 Task: Look for space in Arcot, India from 5th June, 2023 to 16th June, 2023 for 2 adults in price range Rs.14000 to Rs.18000. Place can be entire place with 1  bedroom having 1 bed and 1 bathroom. Property type can be house, flat, guest house, hotel. Booking option can be shelf check-in. Required host language is English.
Action: Mouse moved to (429, 93)
Screenshot: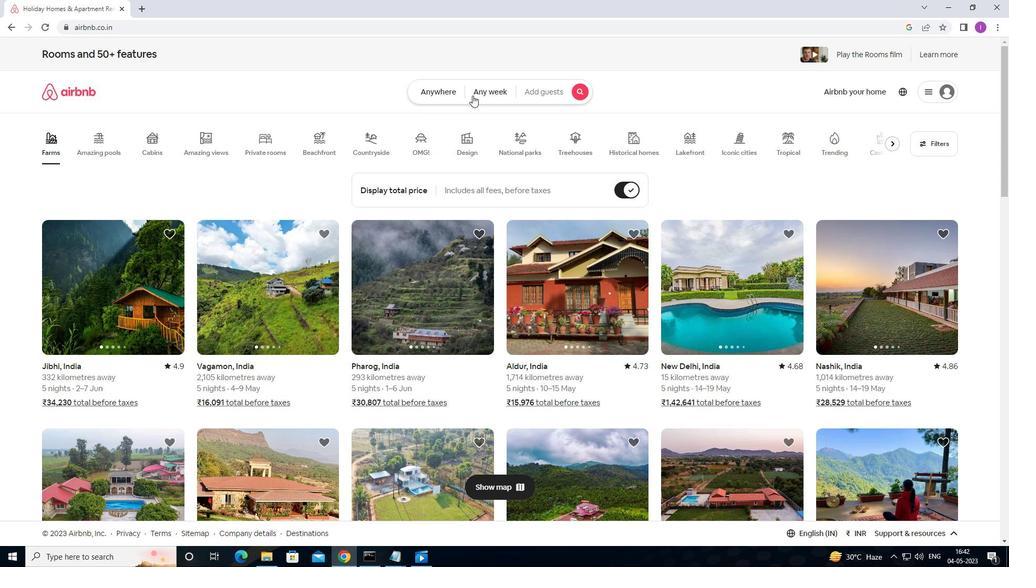 
Action: Mouse pressed left at (429, 93)
Screenshot: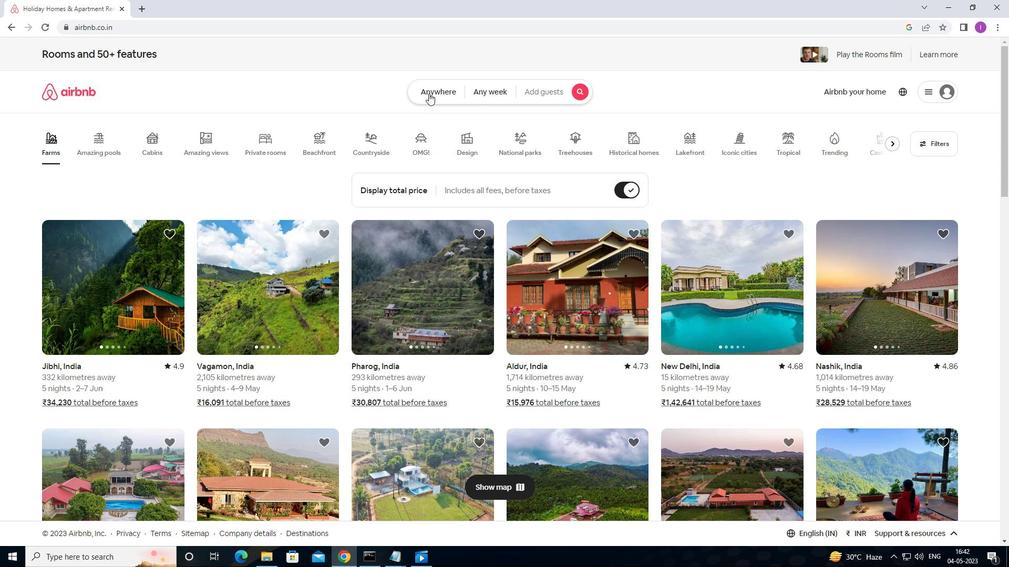 
Action: Mouse moved to (313, 137)
Screenshot: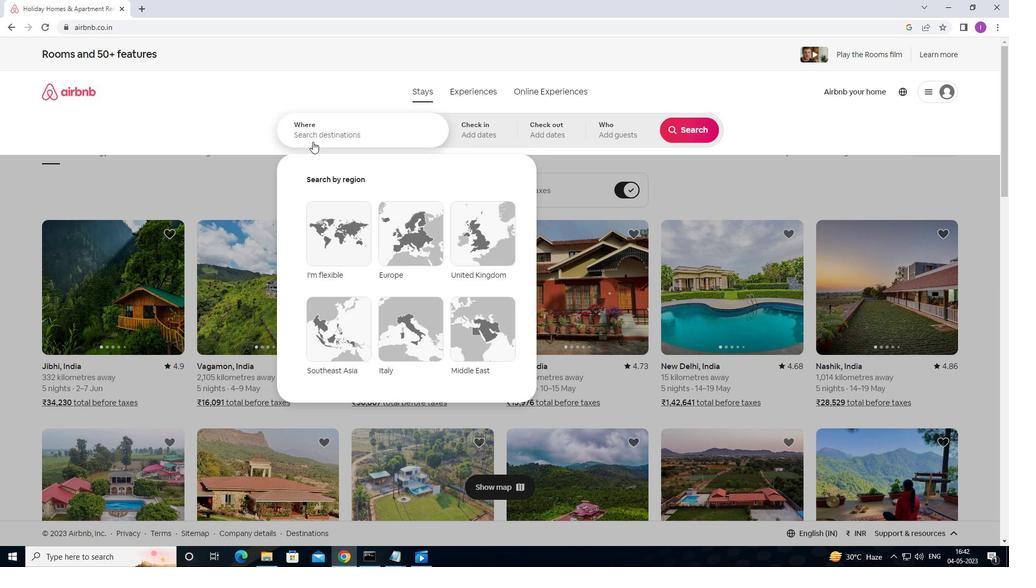
Action: Mouse pressed left at (313, 137)
Screenshot: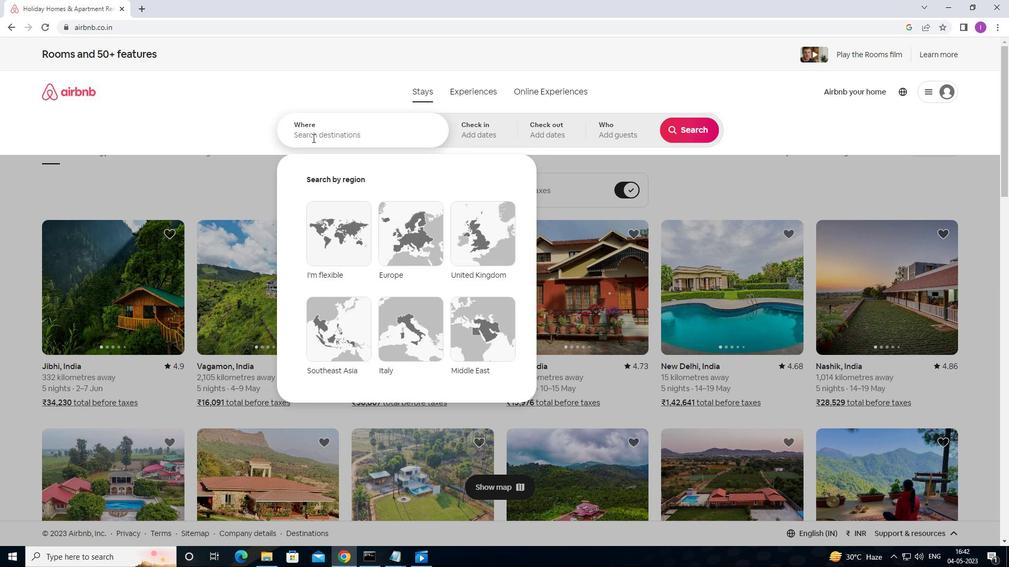 
Action: Mouse moved to (373, 118)
Screenshot: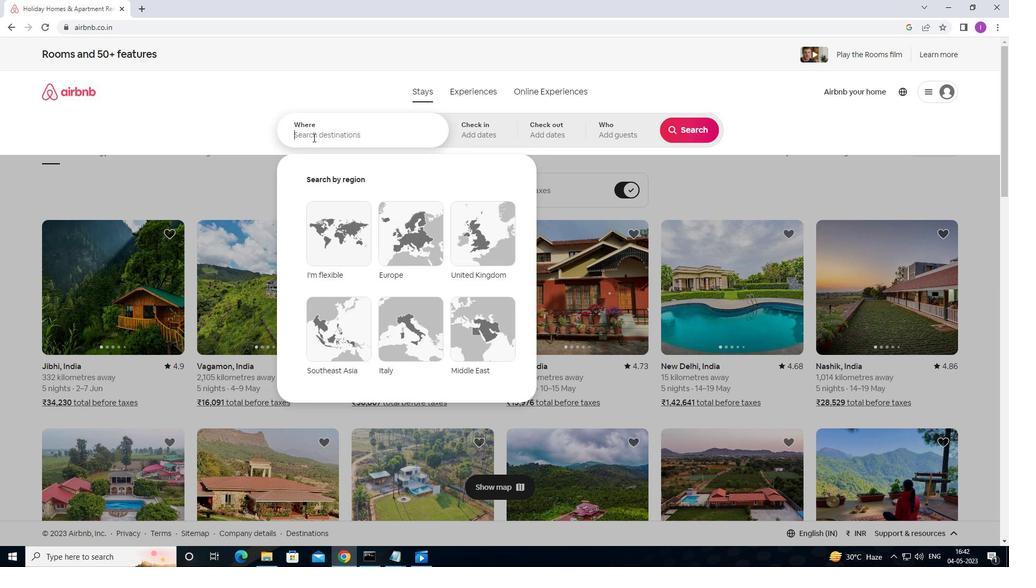
Action: Key pressed <Key.shift>ARRR<Key.backspace><Key.backspace>COT,<Key.shift><Key.shift>INDIA
Screenshot: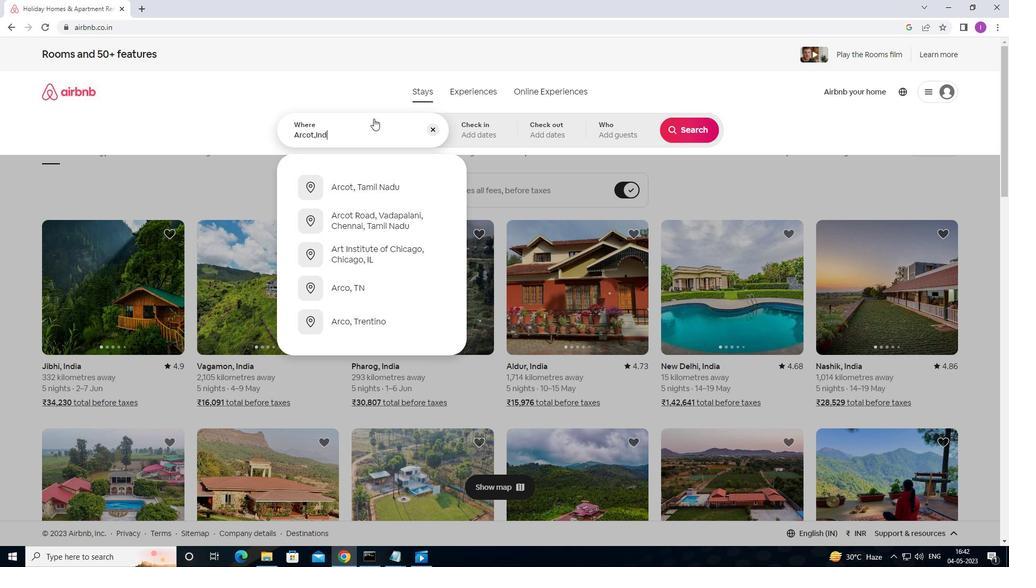 
Action: Mouse moved to (486, 135)
Screenshot: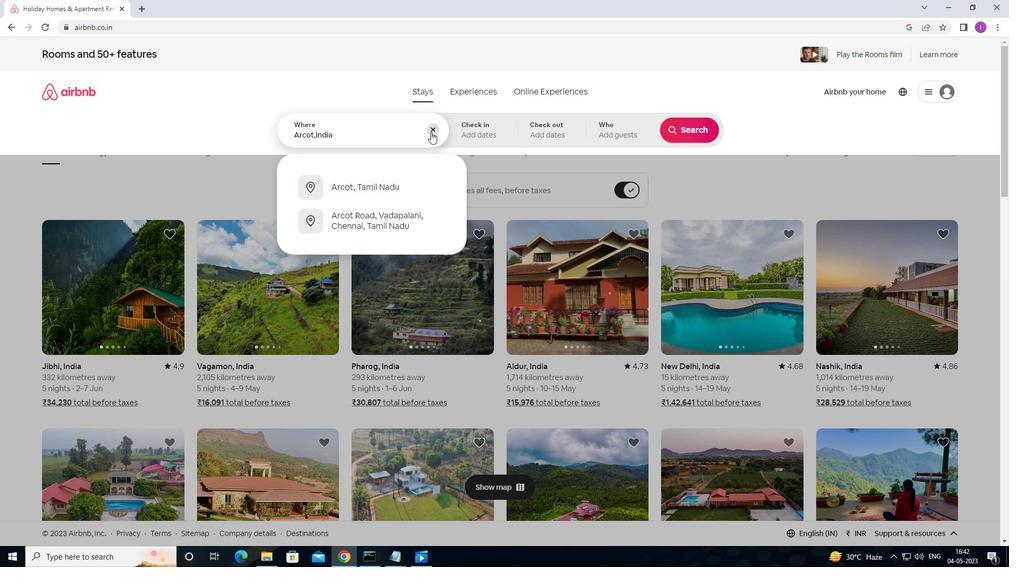 
Action: Mouse pressed left at (486, 135)
Screenshot: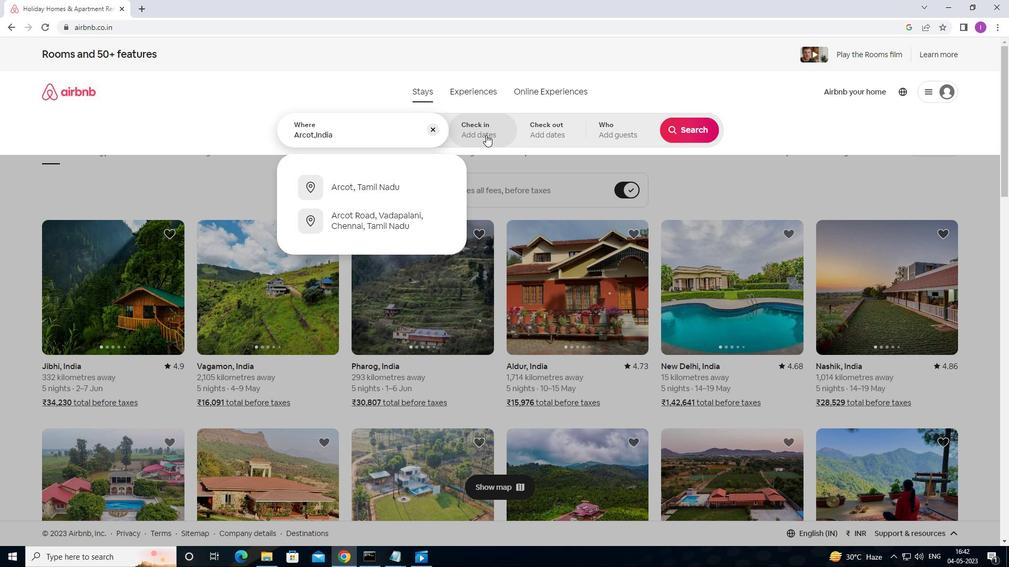 
Action: Mouse moved to (550, 286)
Screenshot: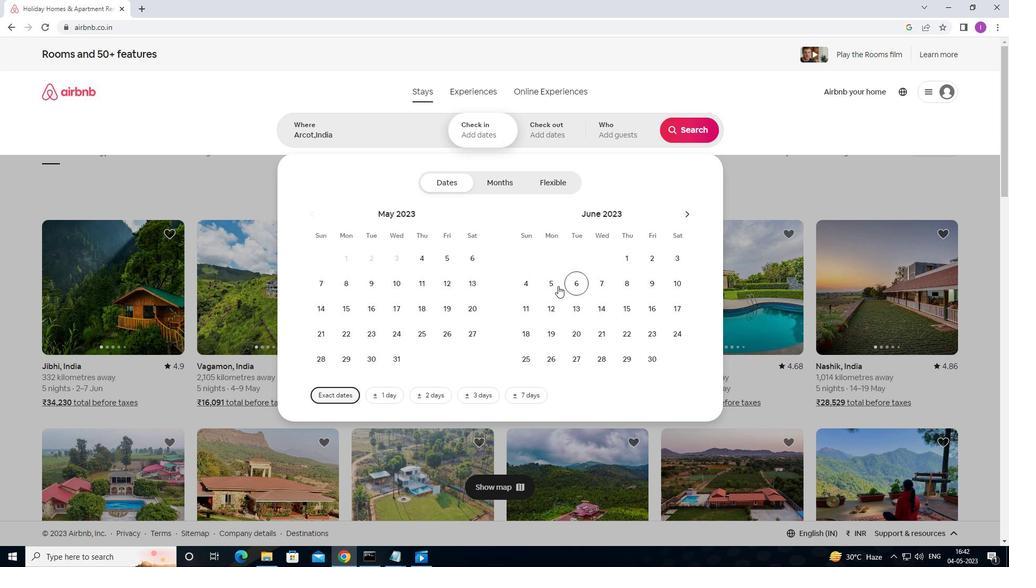 
Action: Mouse pressed left at (550, 286)
Screenshot: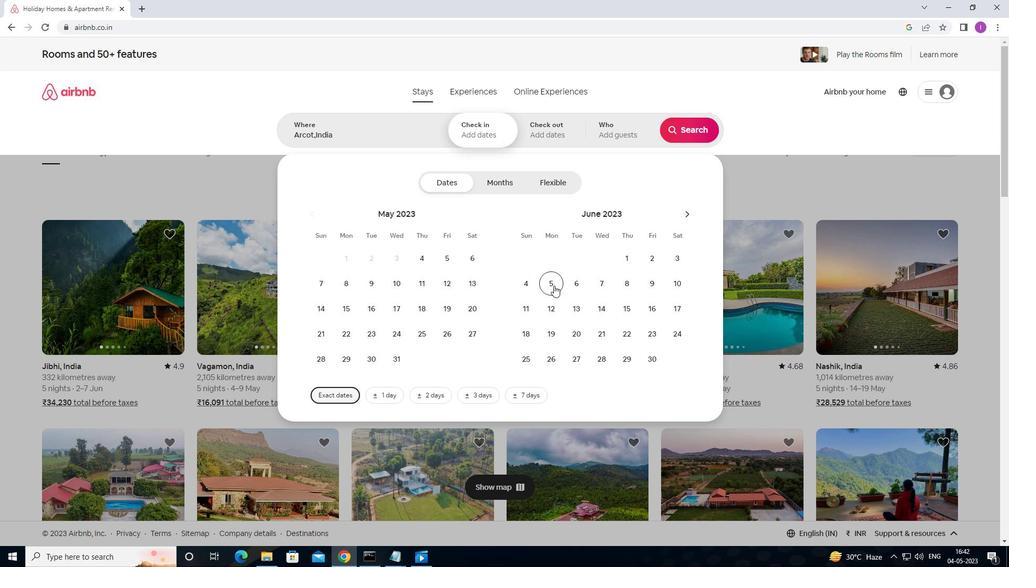 
Action: Mouse moved to (660, 309)
Screenshot: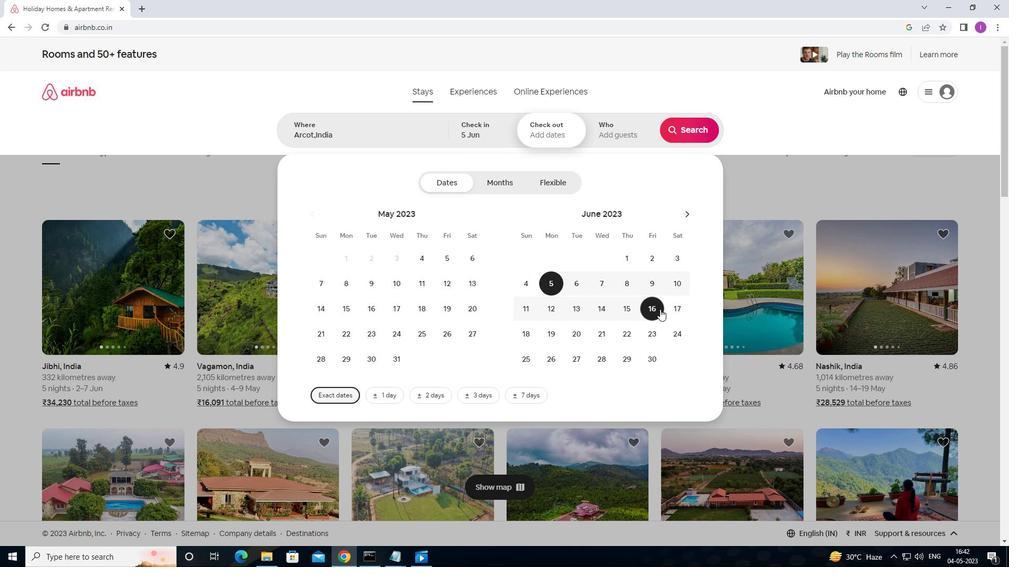 
Action: Mouse pressed left at (660, 309)
Screenshot: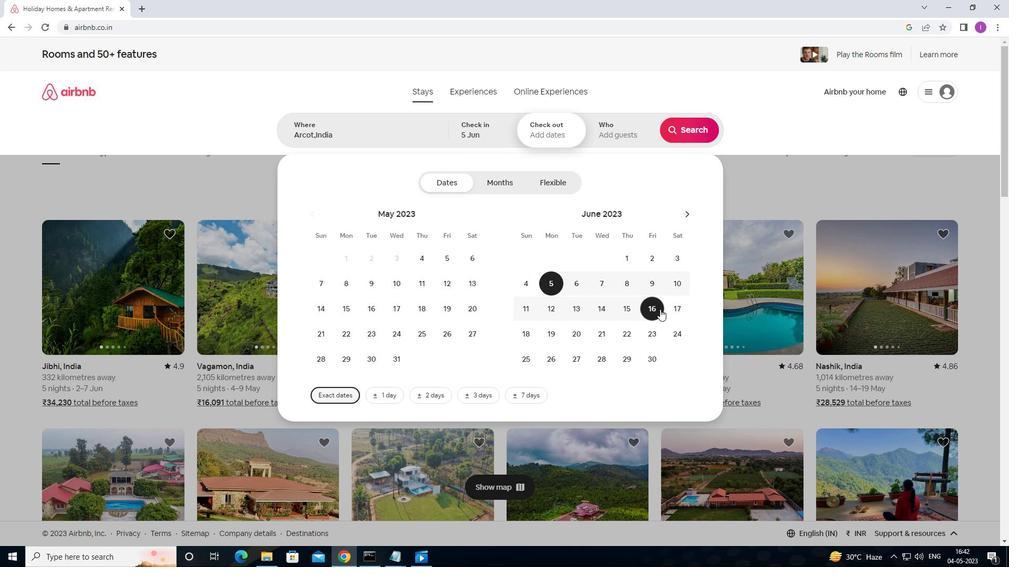 
Action: Mouse moved to (627, 132)
Screenshot: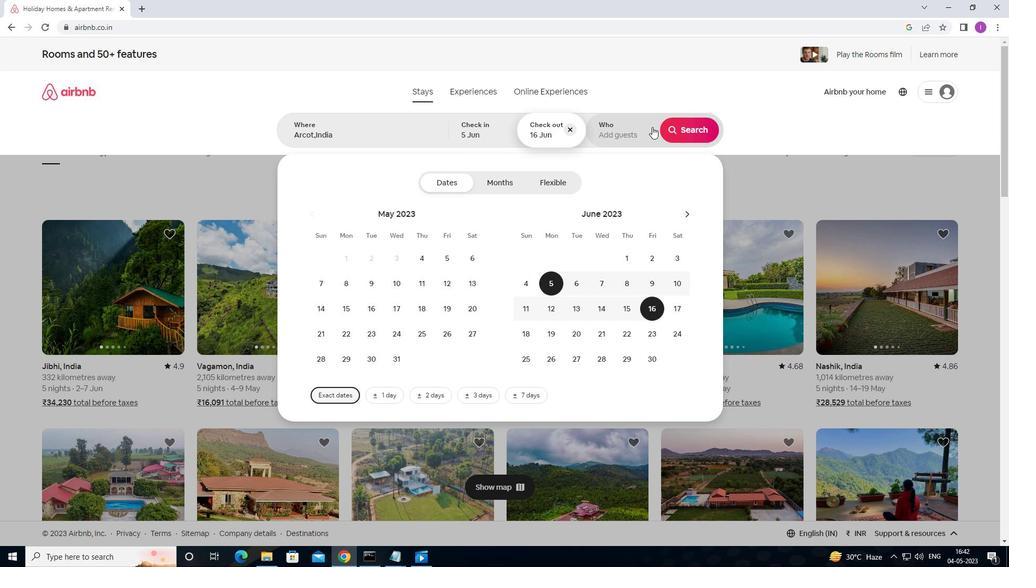 
Action: Mouse pressed left at (627, 132)
Screenshot: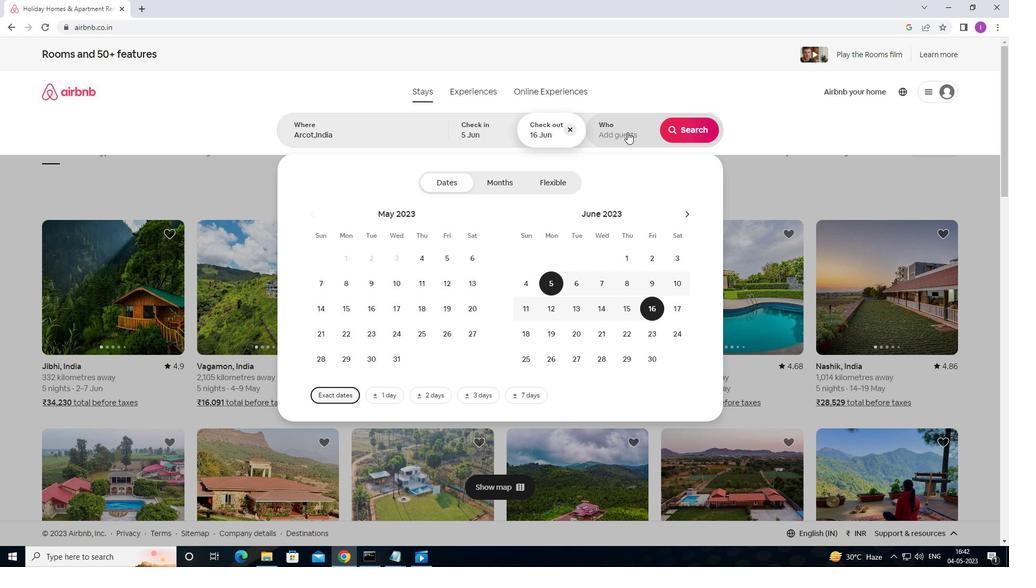 
Action: Mouse moved to (685, 182)
Screenshot: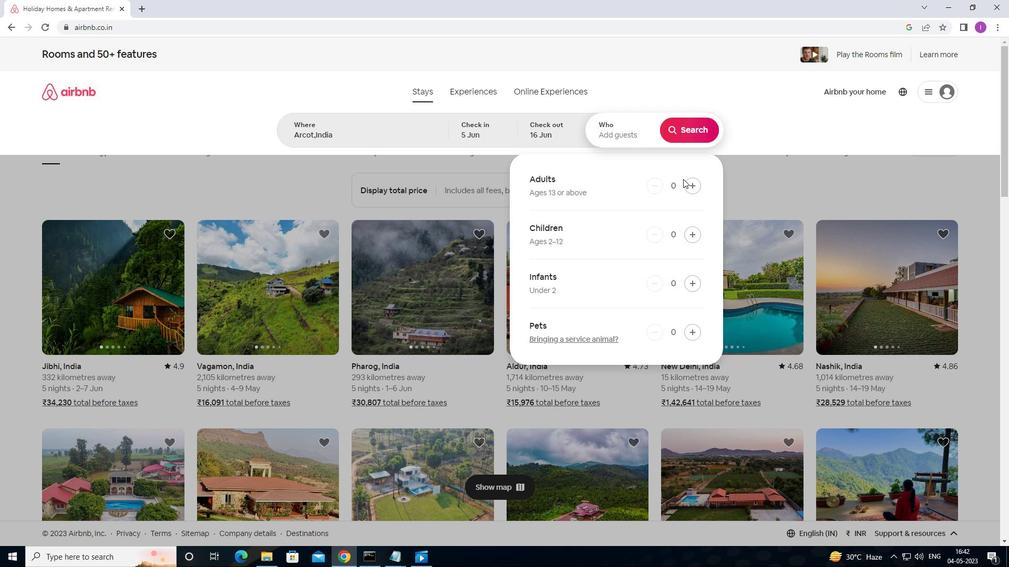 
Action: Mouse pressed left at (685, 182)
Screenshot: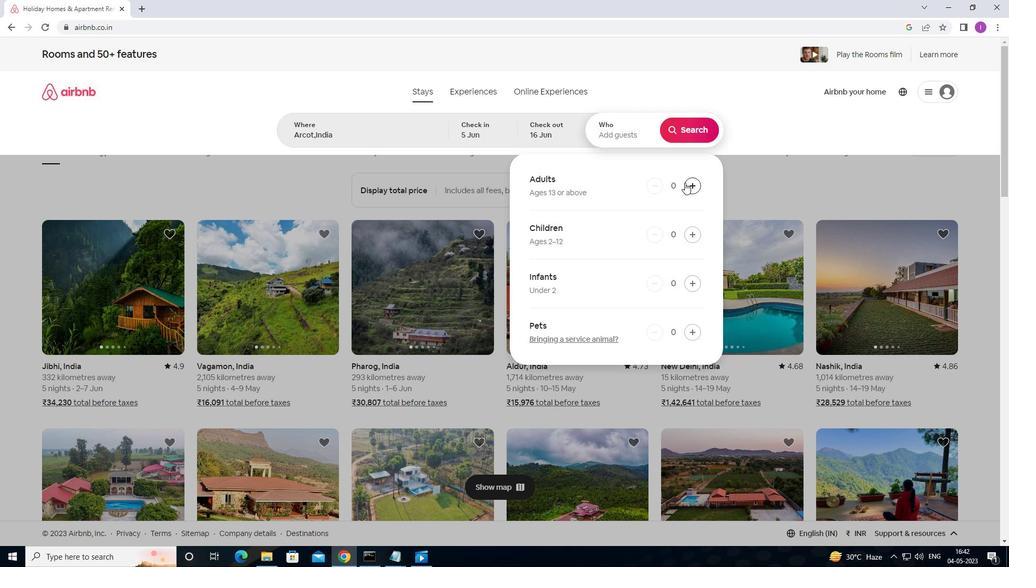 
Action: Mouse pressed left at (685, 182)
Screenshot: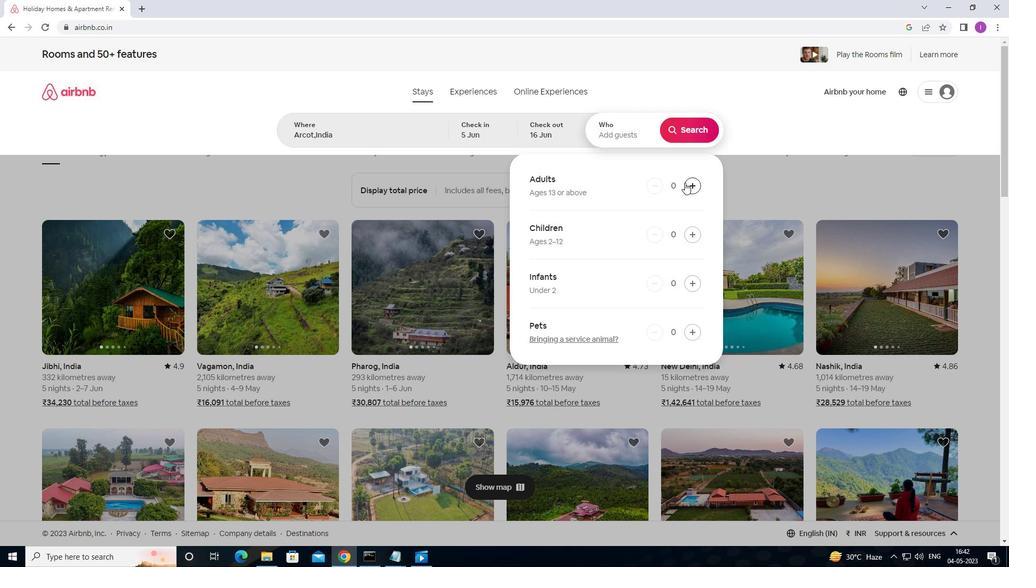 
Action: Mouse moved to (707, 127)
Screenshot: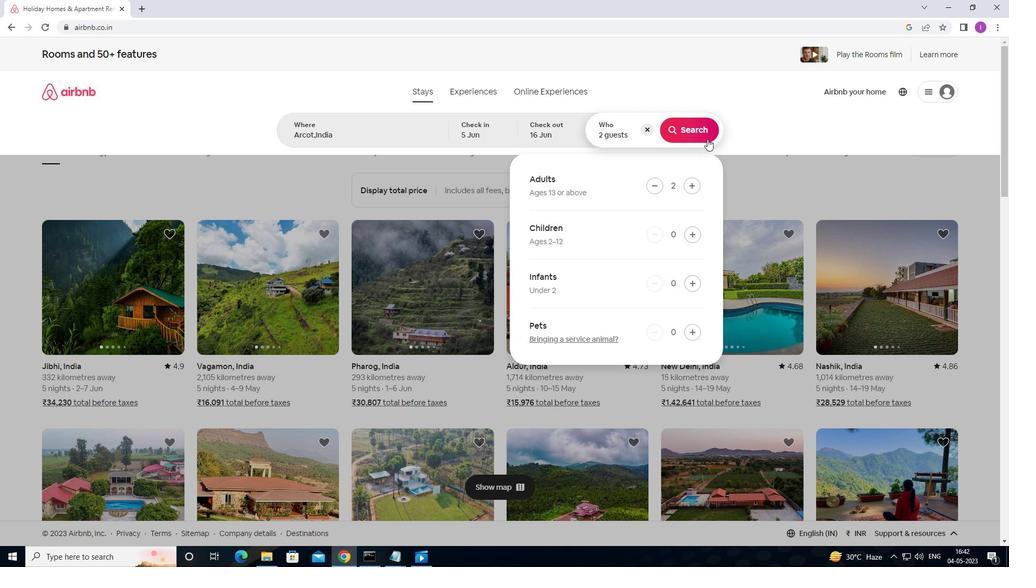 
Action: Mouse pressed left at (707, 127)
Screenshot: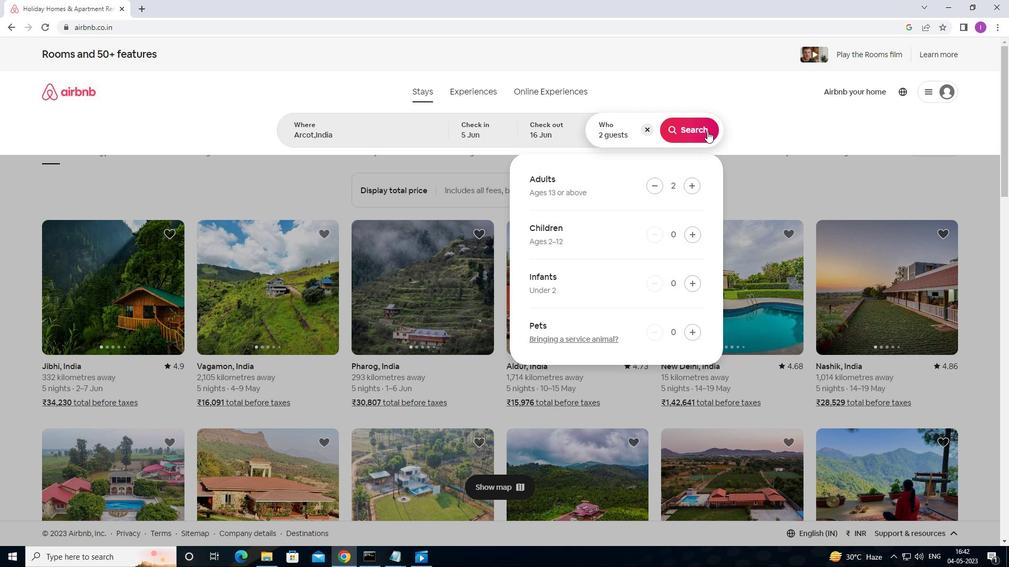 
Action: Mouse moved to (966, 102)
Screenshot: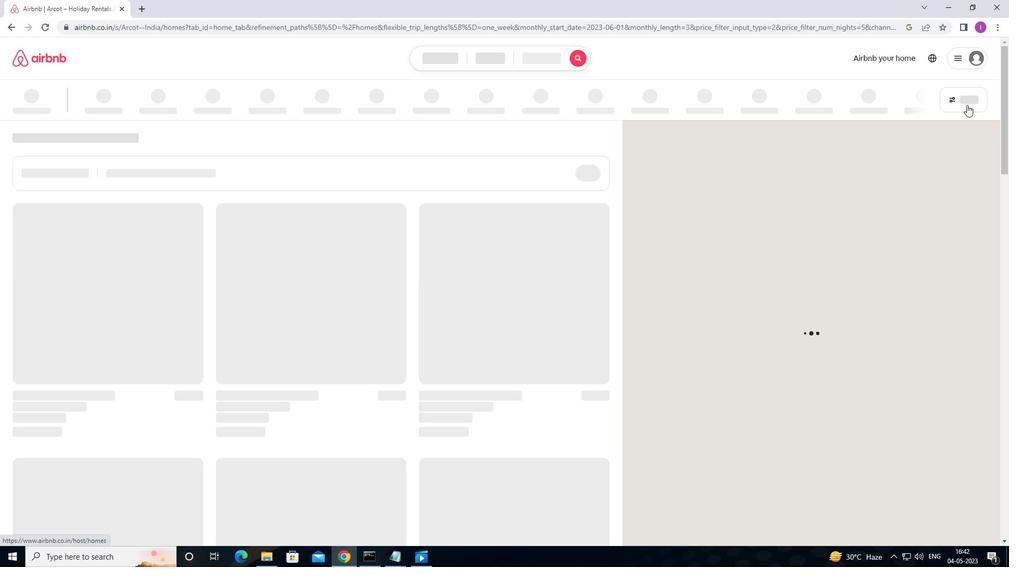 
Action: Mouse pressed left at (966, 102)
Screenshot: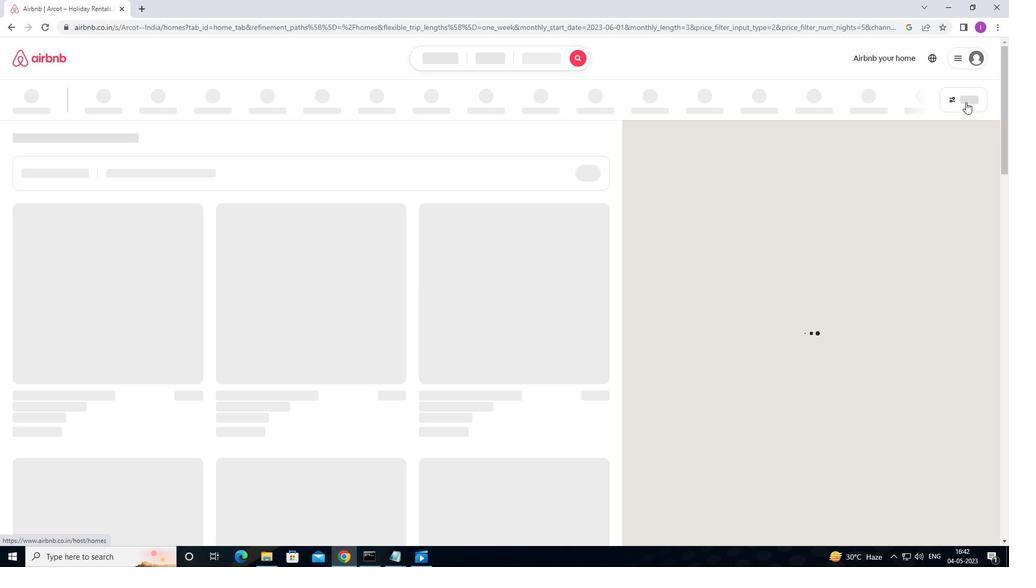 
Action: Mouse moved to (381, 235)
Screenshot: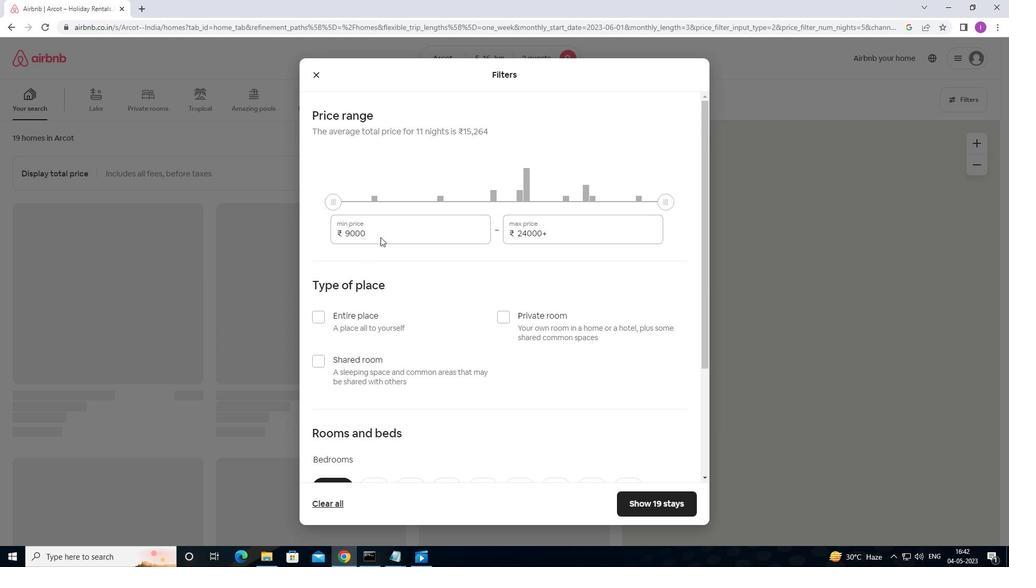 
Action: Mouse pressed left at (381, 235)
Screenshot: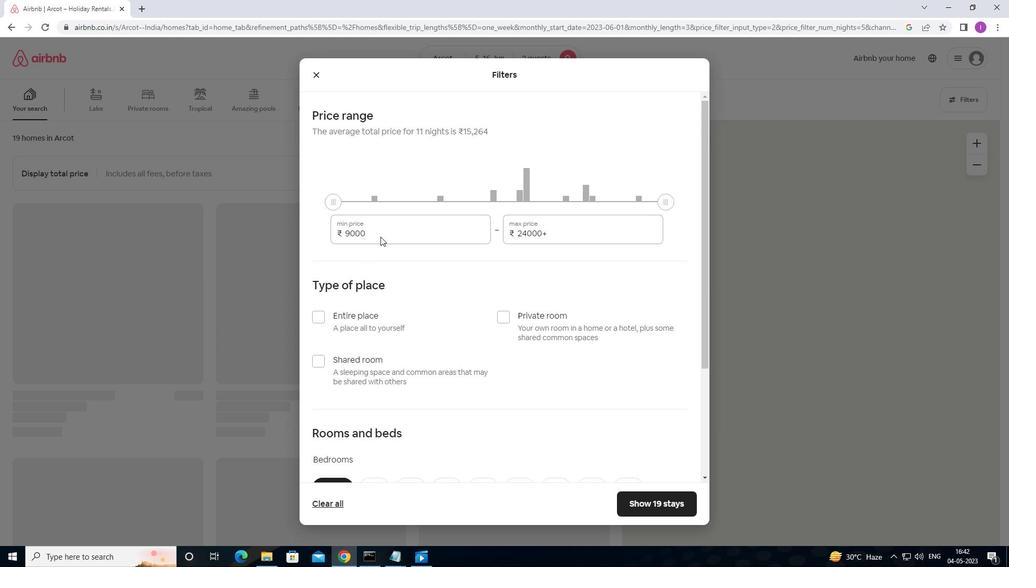 
Action: Mouse moved to (382, 232)
Screenshot: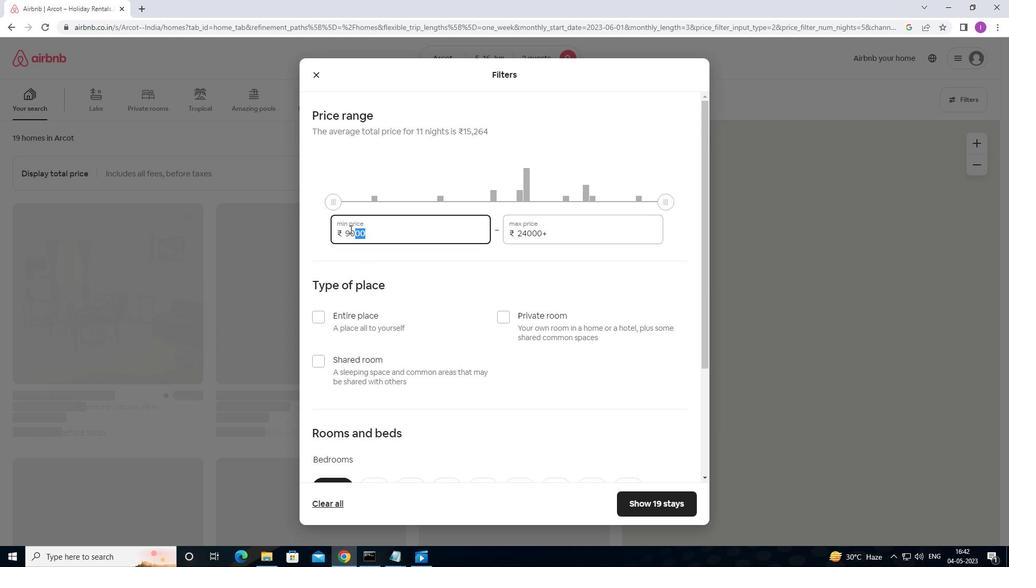 
Action: Mouse pressed left at (382, 232)
Screenshot: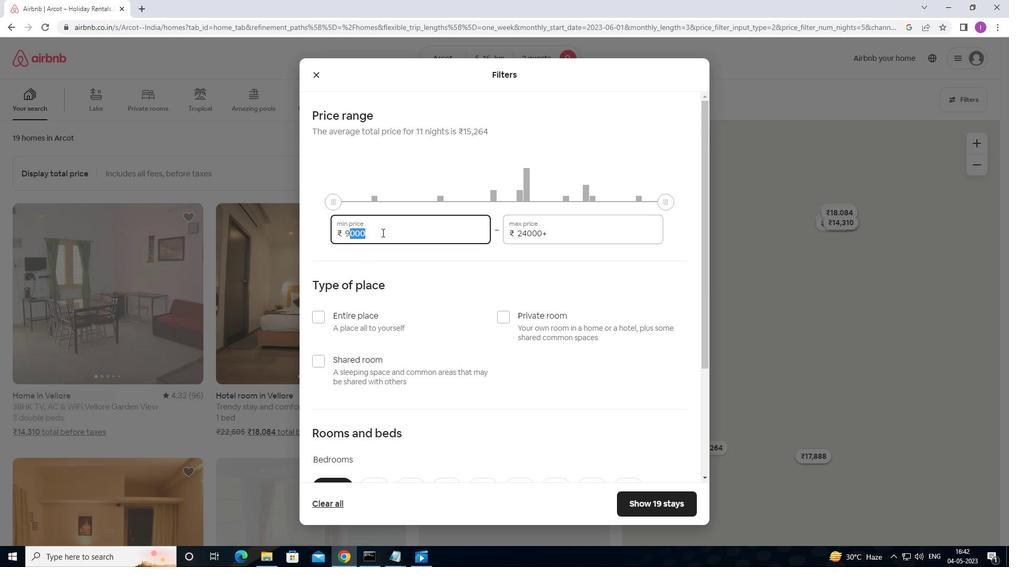 
Action: Mouse moved to (386, 239)
Screenshot: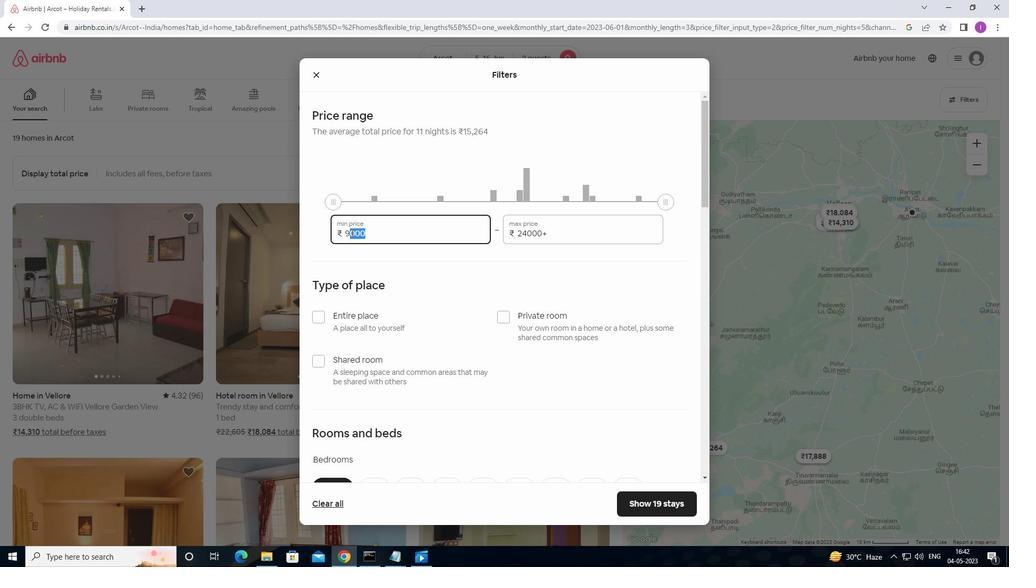 
Action: Mouse pressed left at (386, 239)
Screenshot: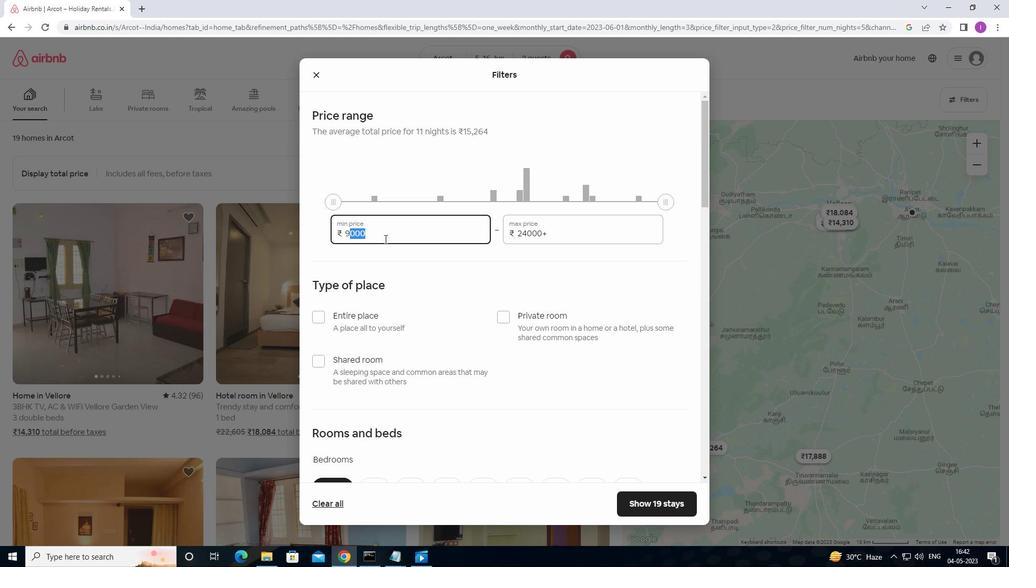 
Action: Mouse moved to (387, 233)
Screenshot: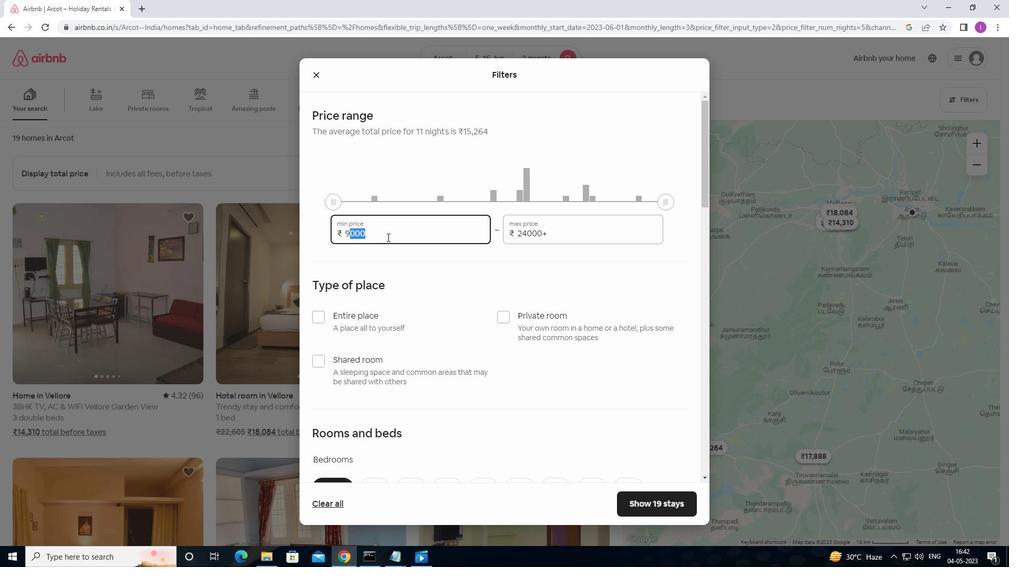 
Action: Mouse pressed left at (387, 233)
Screenshot: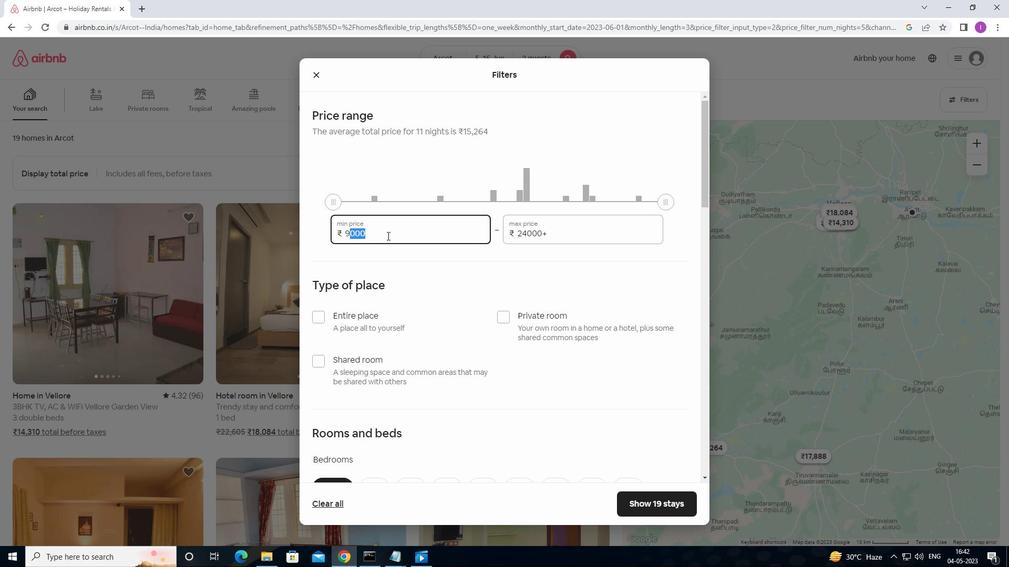 
Action: Mouse moved to (359, 231)
Screenshot: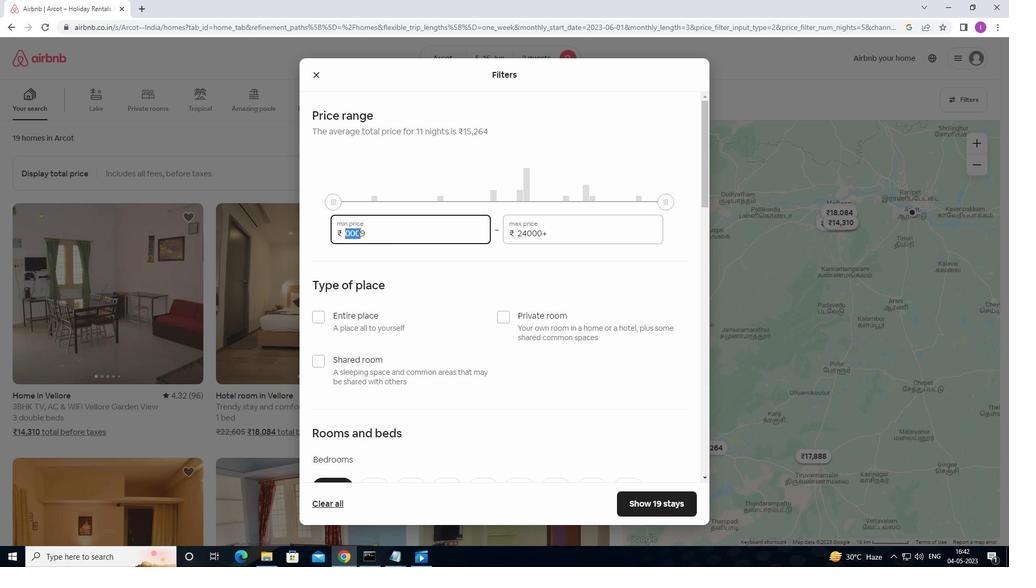
Action: Mouse pressed left at (359, 231)
Screenshot: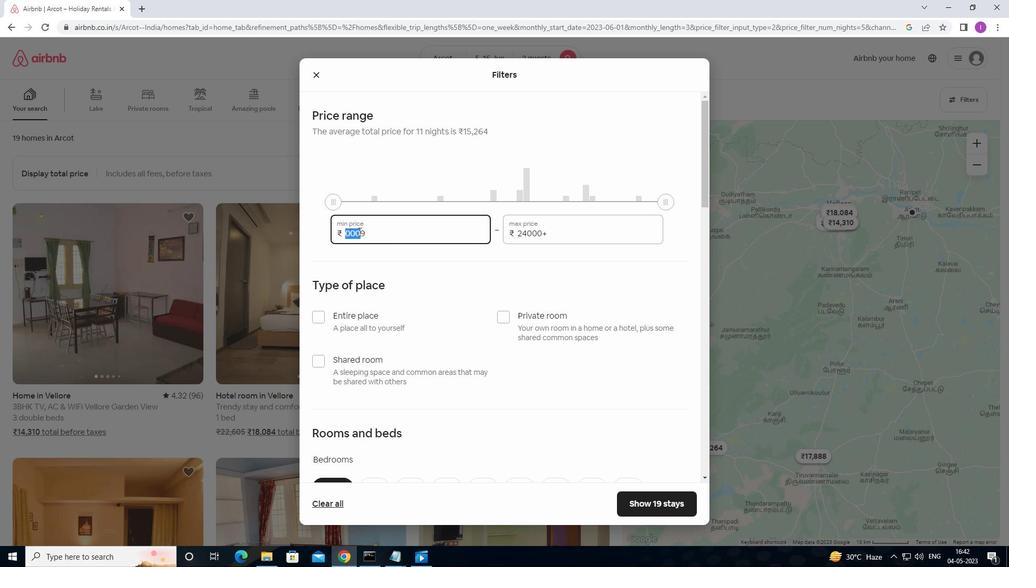 
Action: Mouse moved to (380, 231)
Screenshot: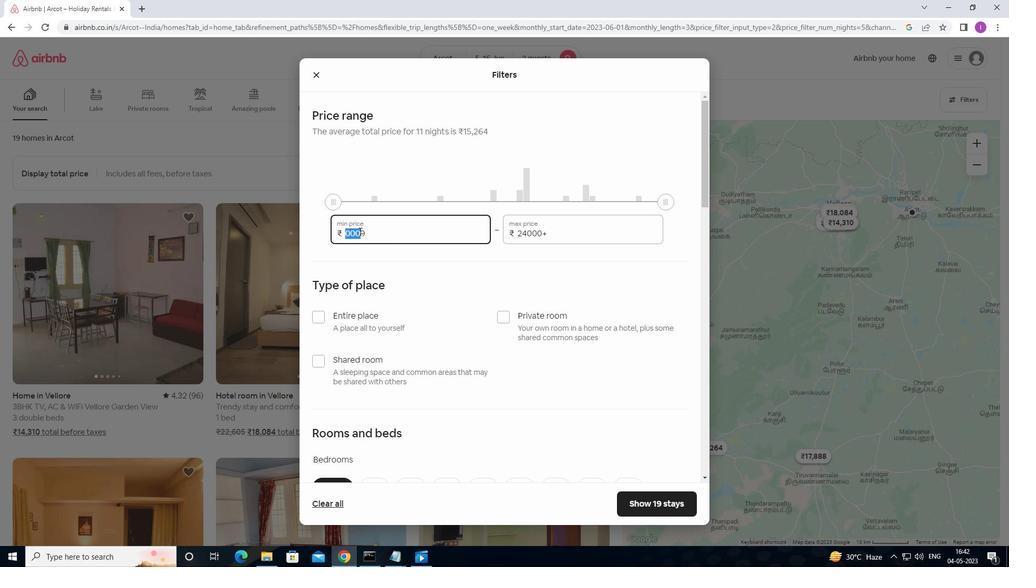
Action: Mouse pressed left at (380, 231)
Screenshot: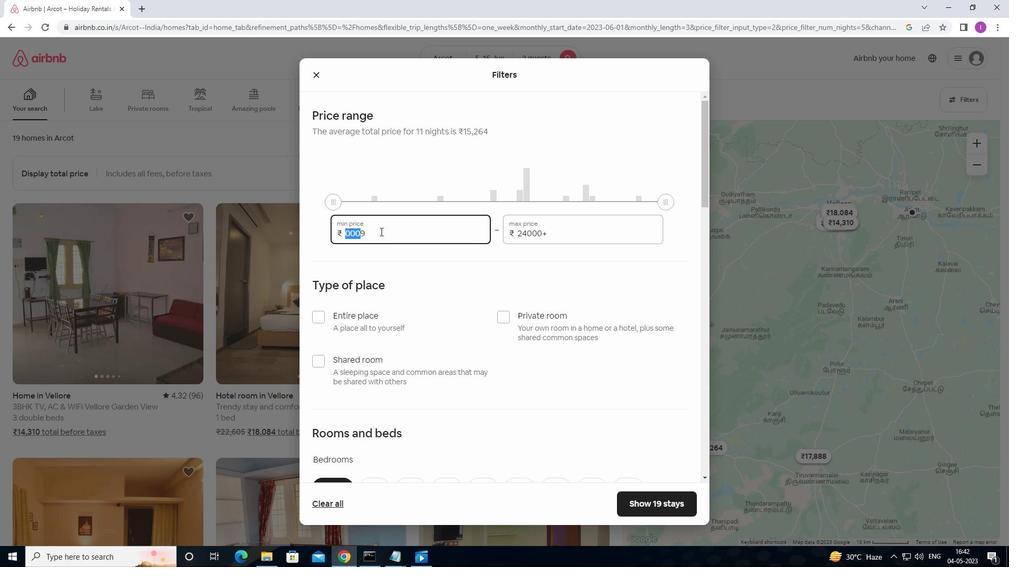 
Action: Mouse moved to (381, 231)
Screenshot: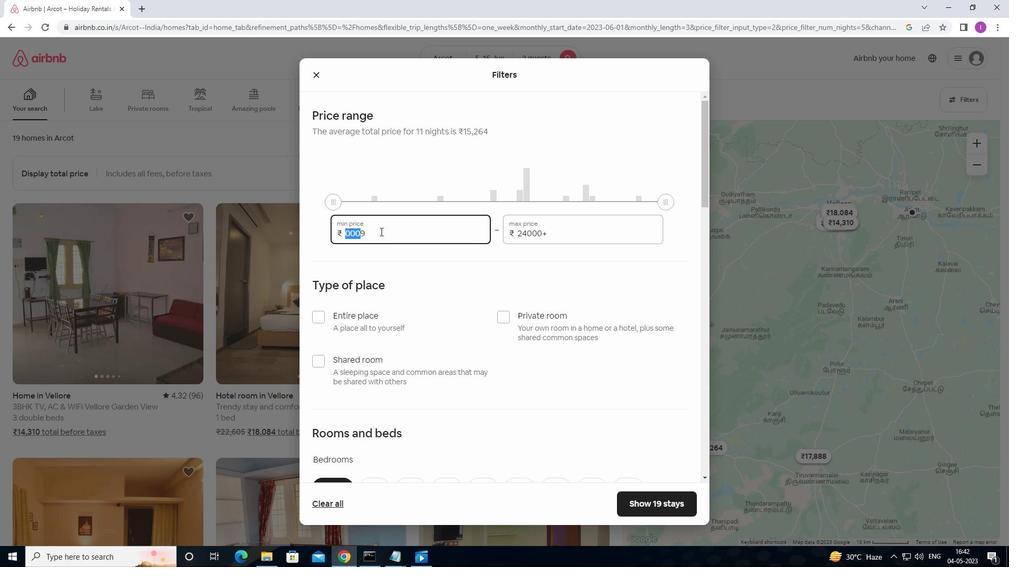 
Action: Key pressed <Key.backspace><Key.backspace><Key.backspace><Key.backspace>
Screenshot: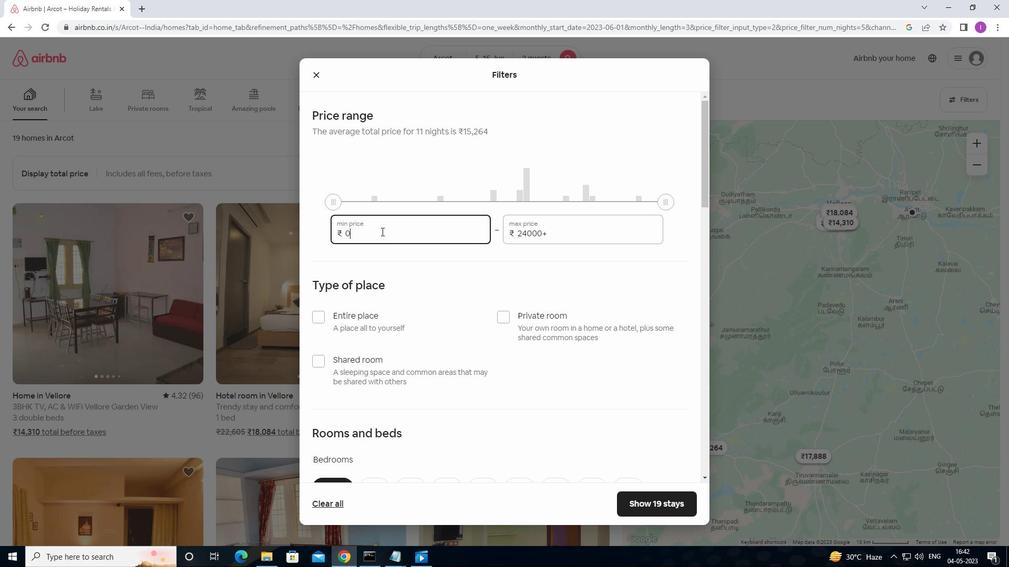 
Action: Mouse moved to (384, 230)
Screenshot: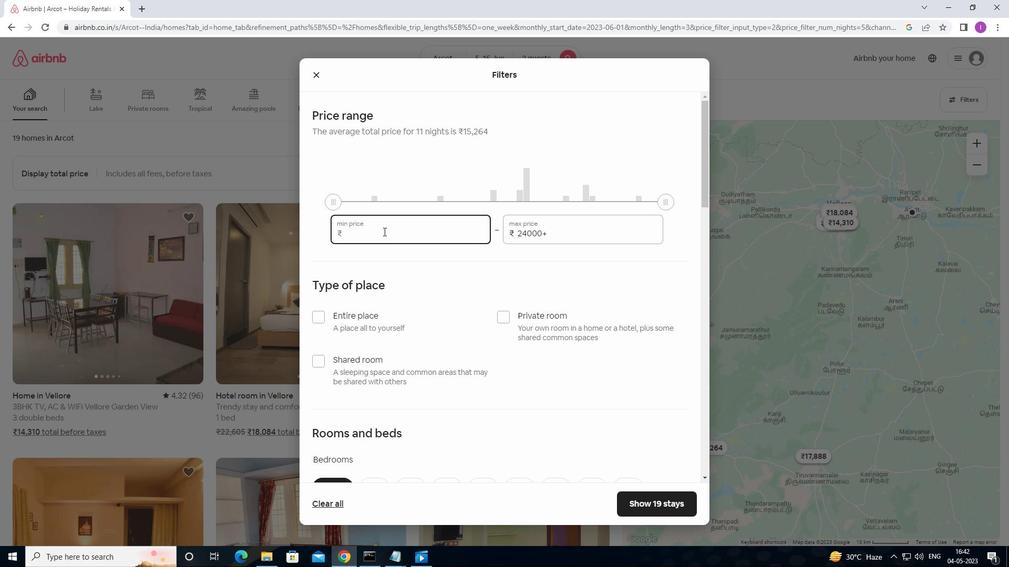 
Action: Key pressed 1
Screenshot: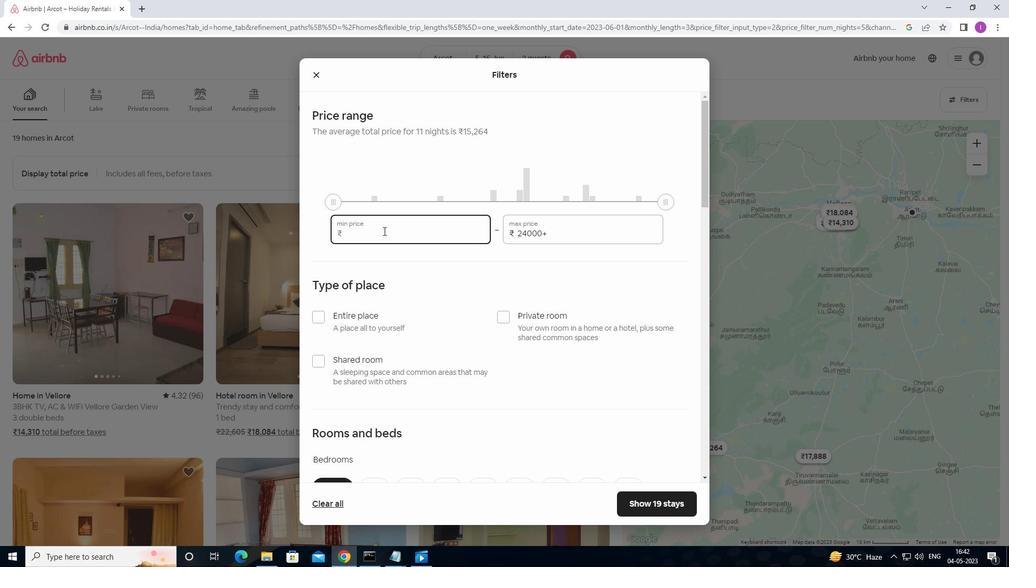 
Action: Mouse moved to (387, 228)
Screenshot: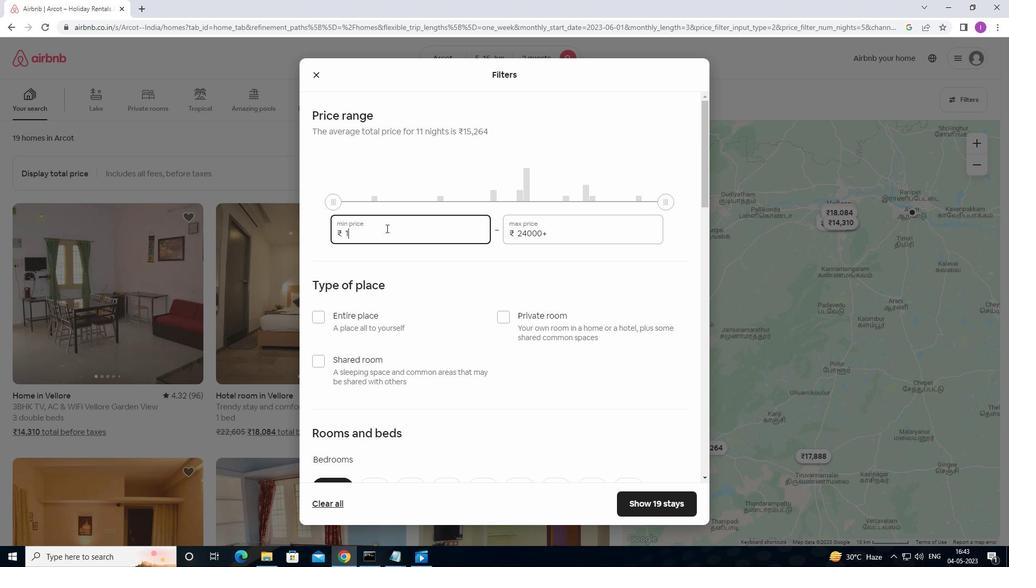 
Action: Key pressed 4
Screenshot: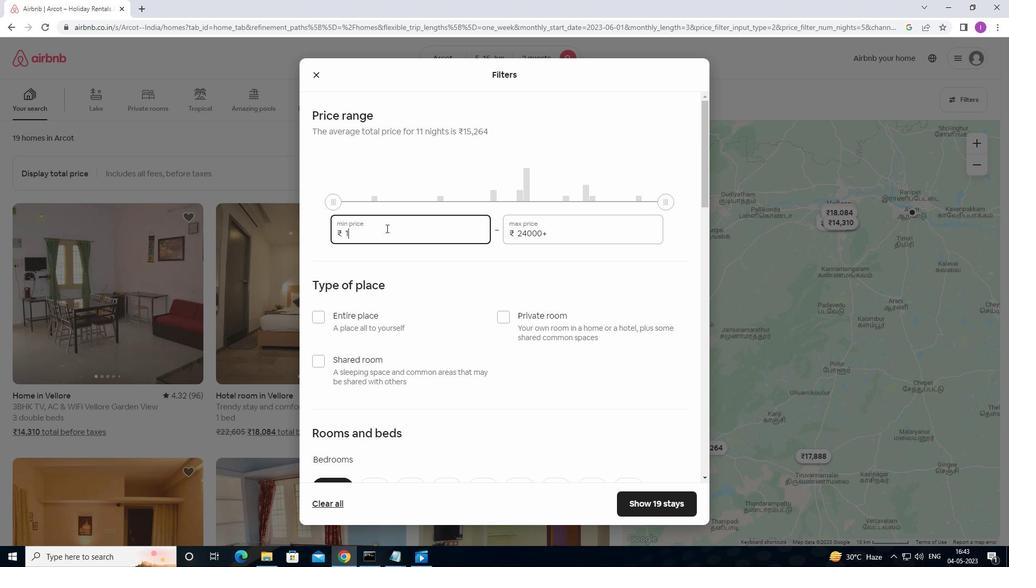 
Action: Mouse moved to (387, 228)
Screenshot: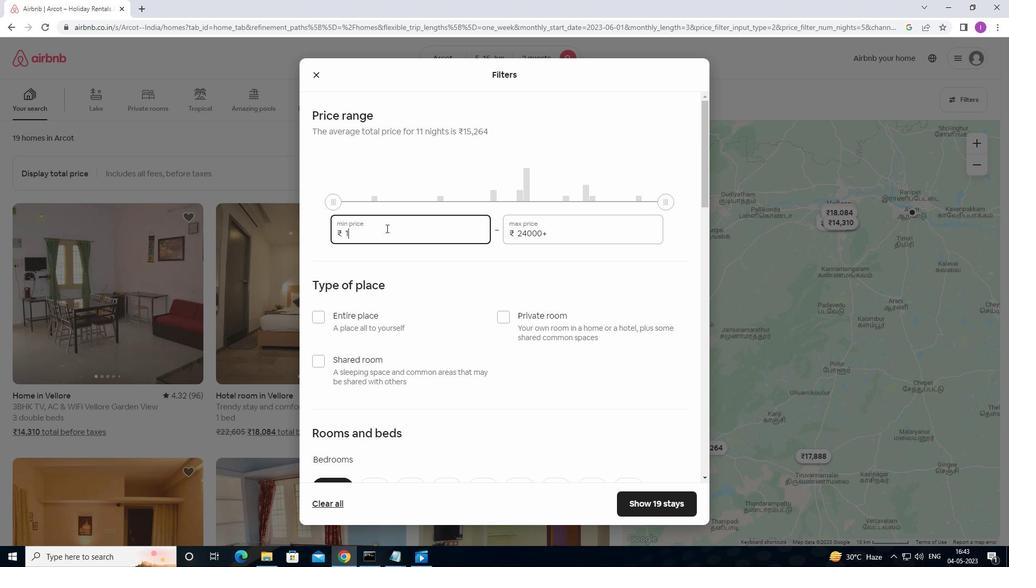 
Action: Key pressed 0
Screenshot: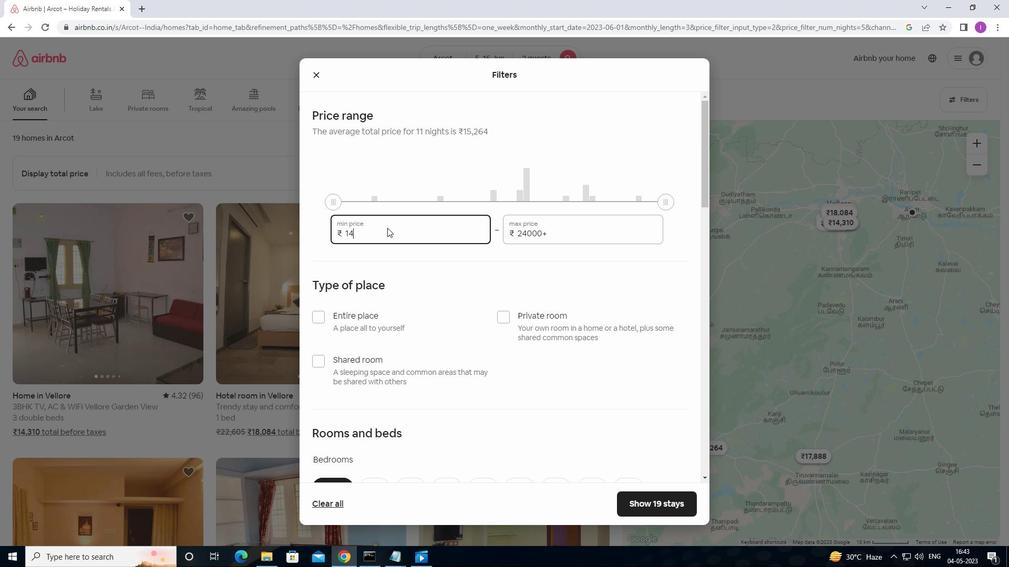 
Action: Mouse moved to (388, 228)
Screenshot: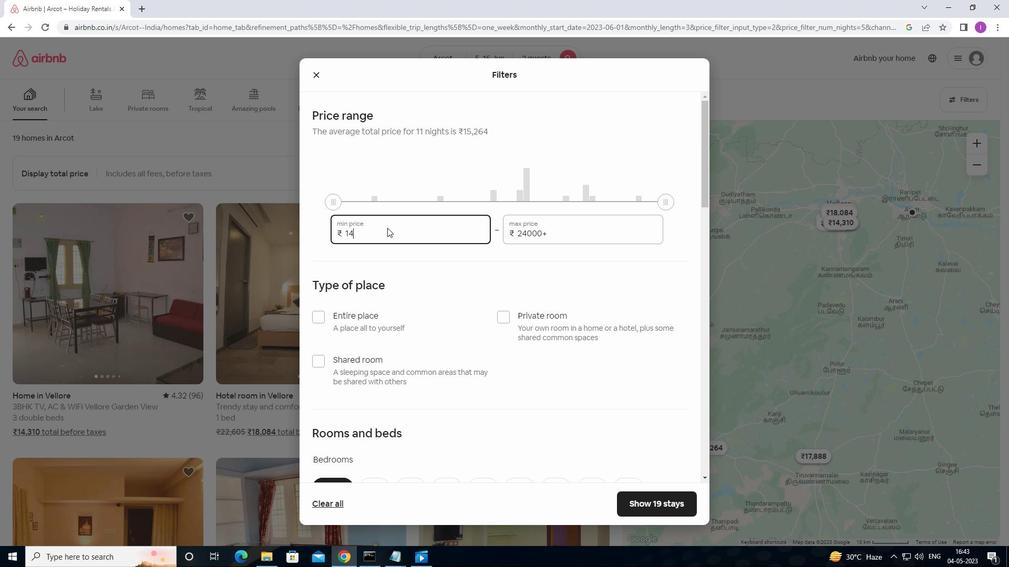 
Action: Key pressed 0
Screenshot: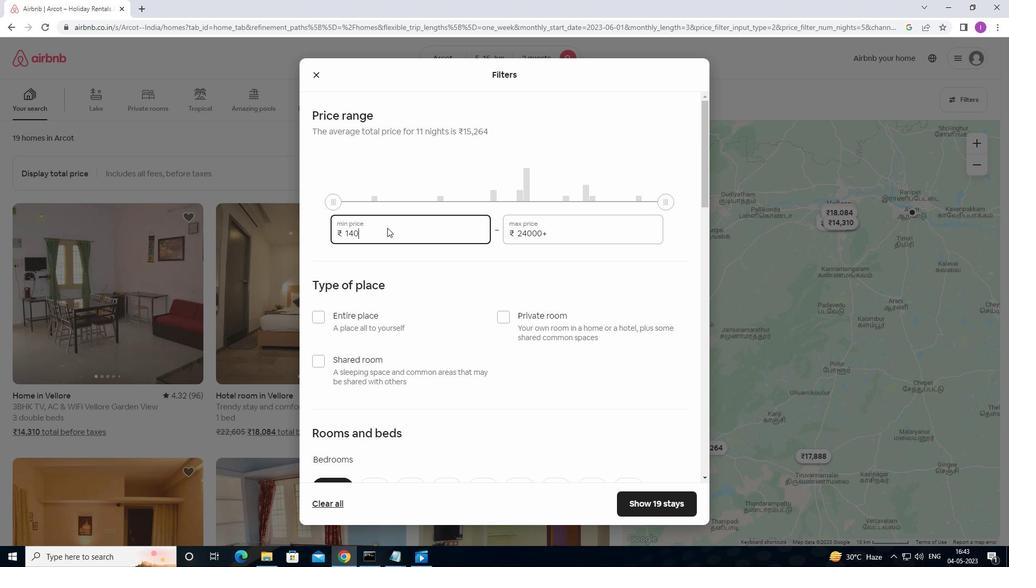 
Action: Mouse moved to (397, 226)
Screenshot: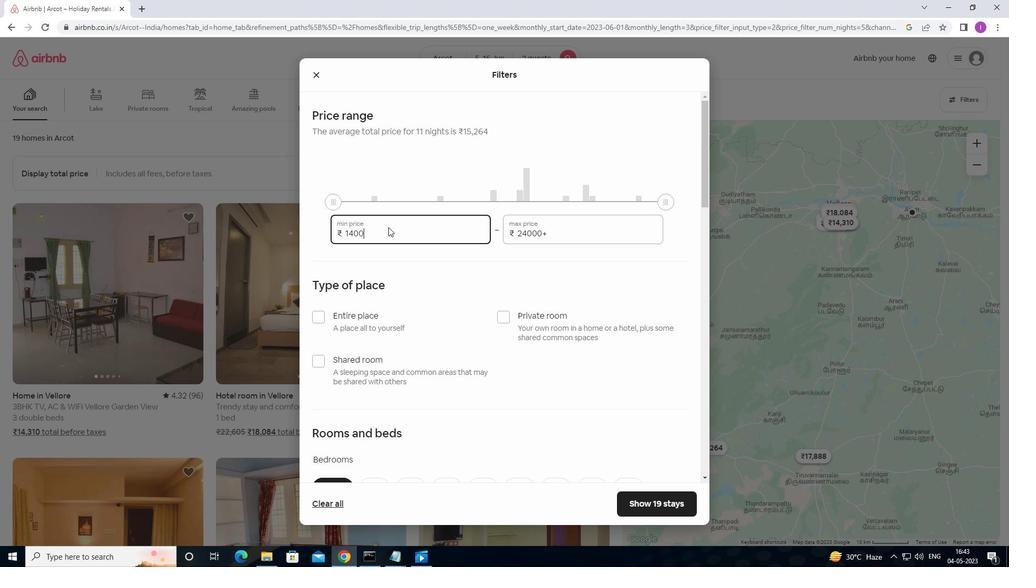 
Action: Key pressed 0
Screenshot: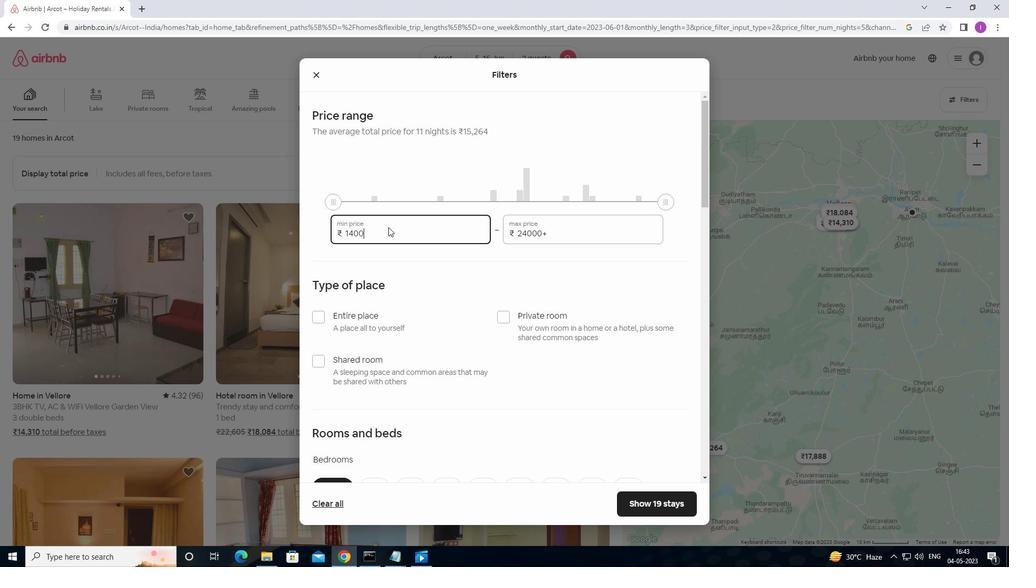 
Action: Mouse moved to (559, 234)
Screenshot: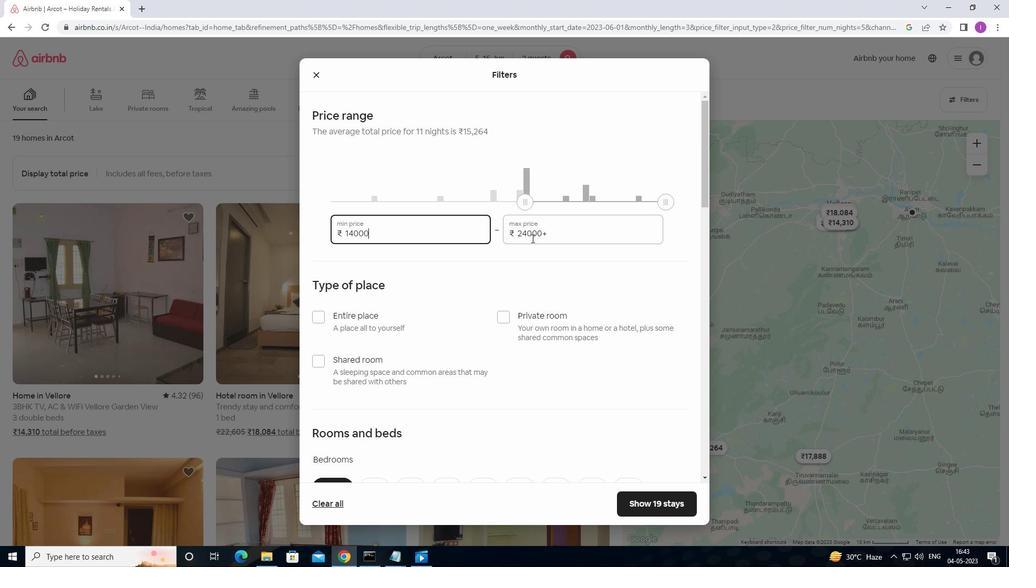 
Action: Mouse pressed left at (559, 234)
Screenshot: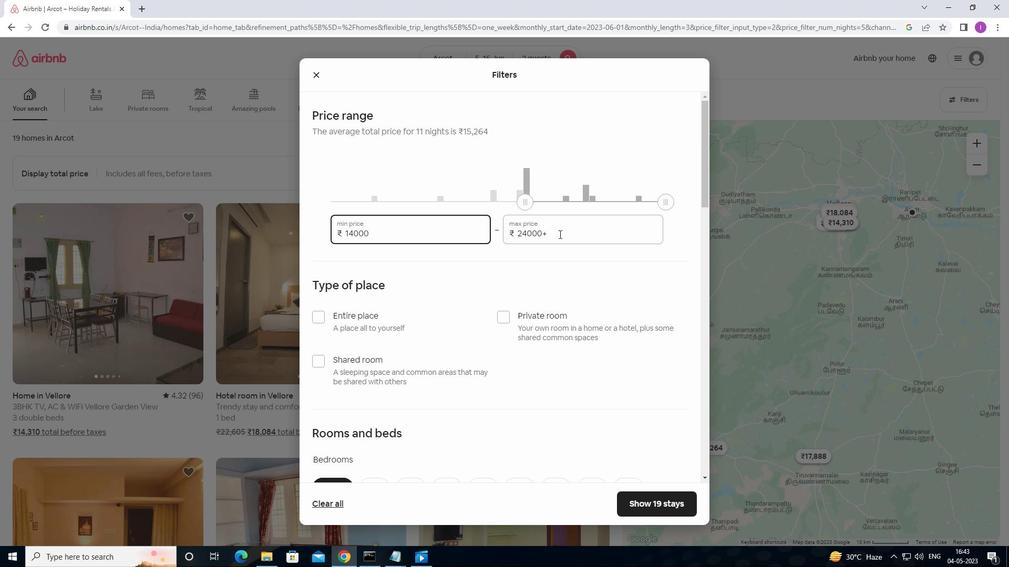 
Action: Mouse moved to (501, 238)
Screenshot: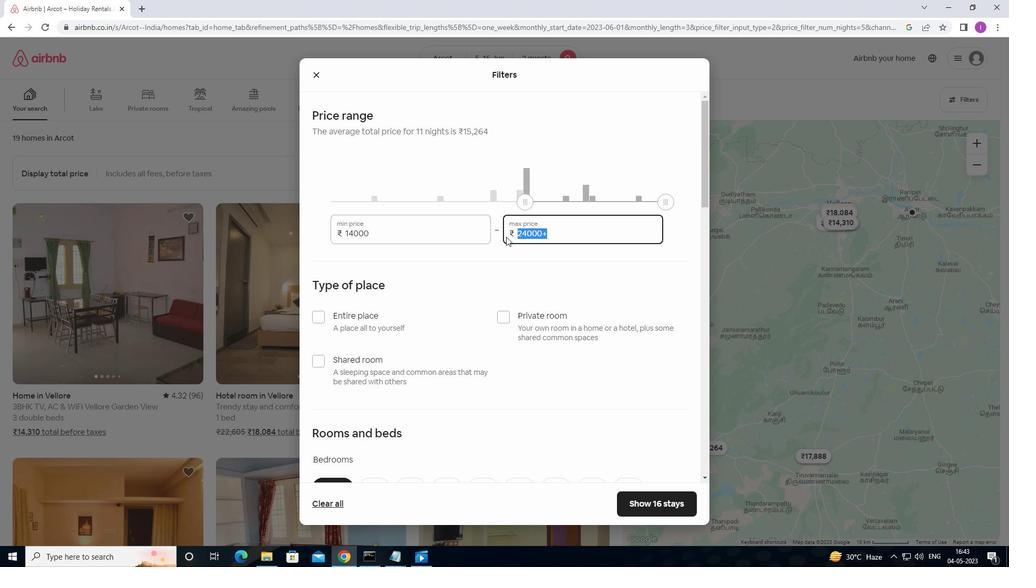 
Action: Key pressed 1
Screenshot: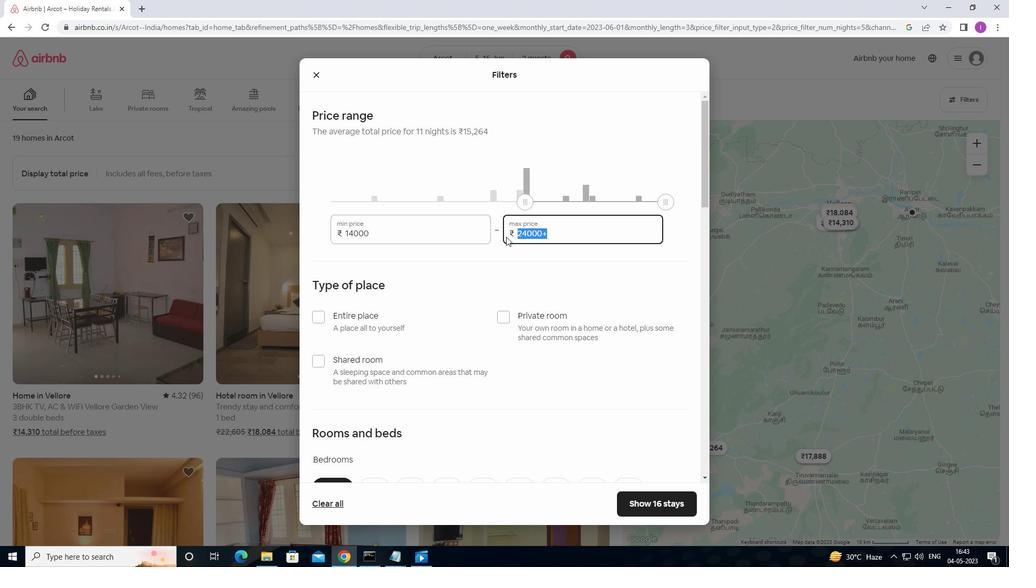
Action: Mouse moved to (487, 242)
Screenshot: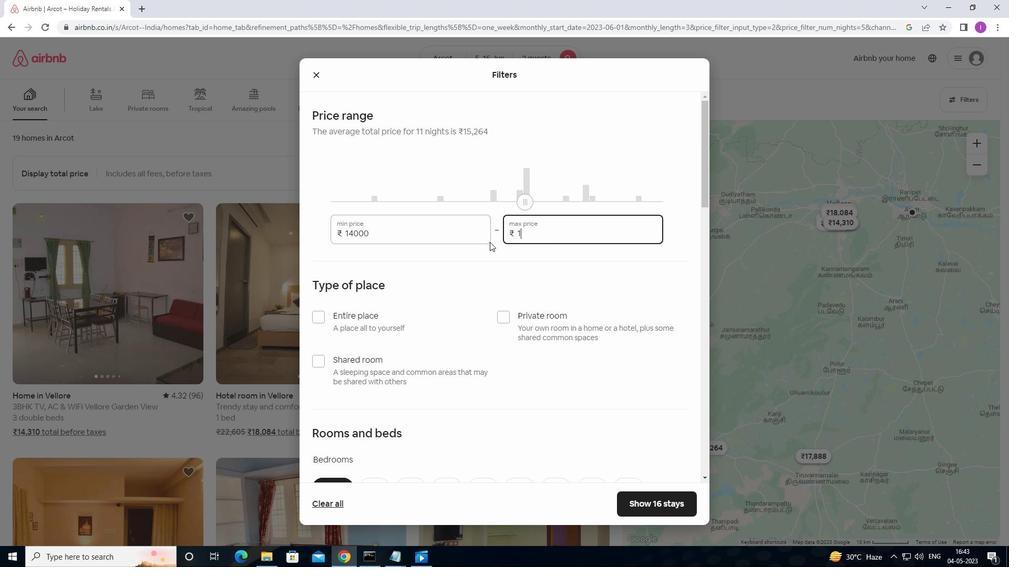 
Action: Key pressed 8000
Screenshot: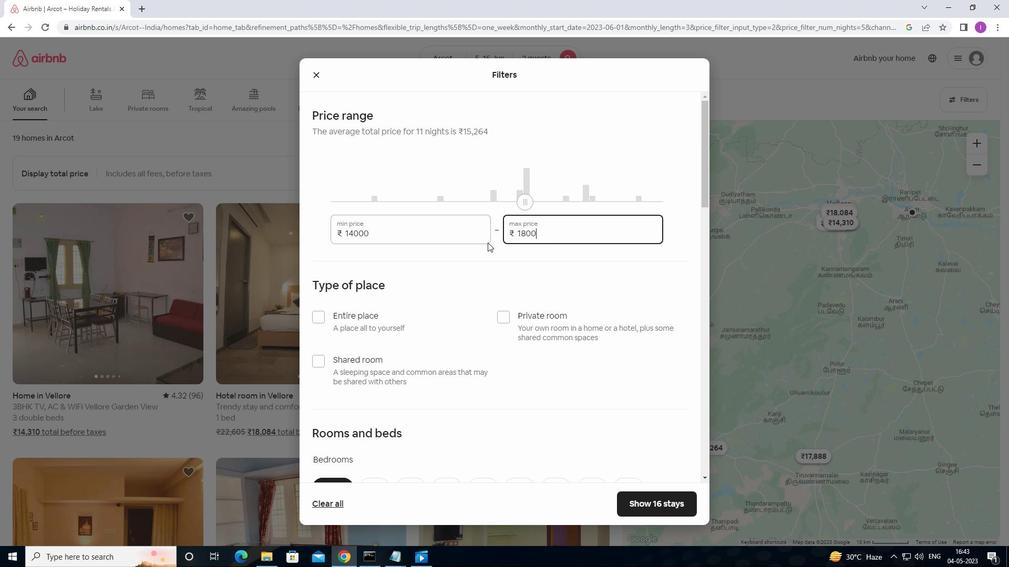 
Action: Mouse moved to (314, 317)
Screenshot: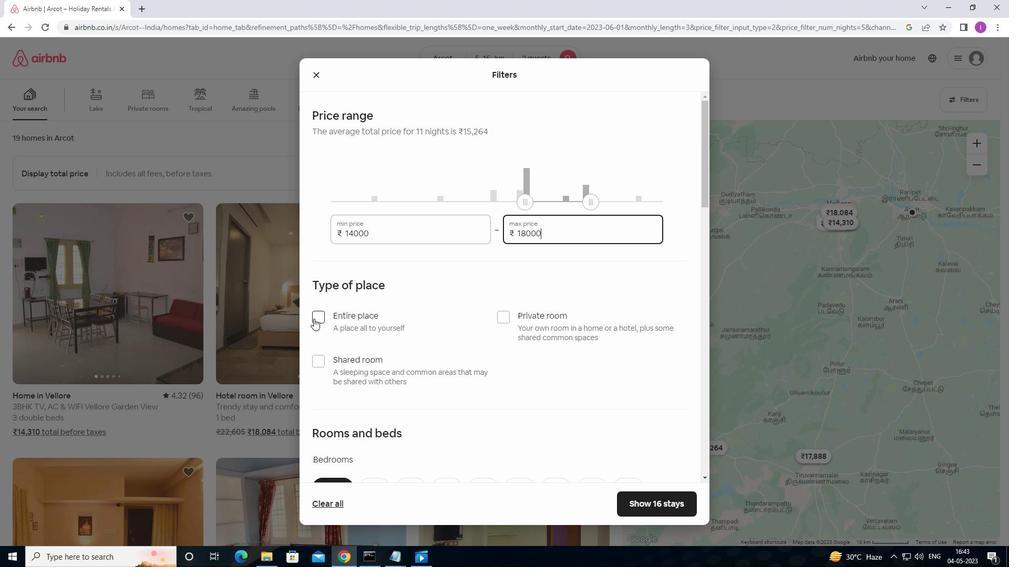 
Action: Mouse pressed left at (314, 317)
Screenshot: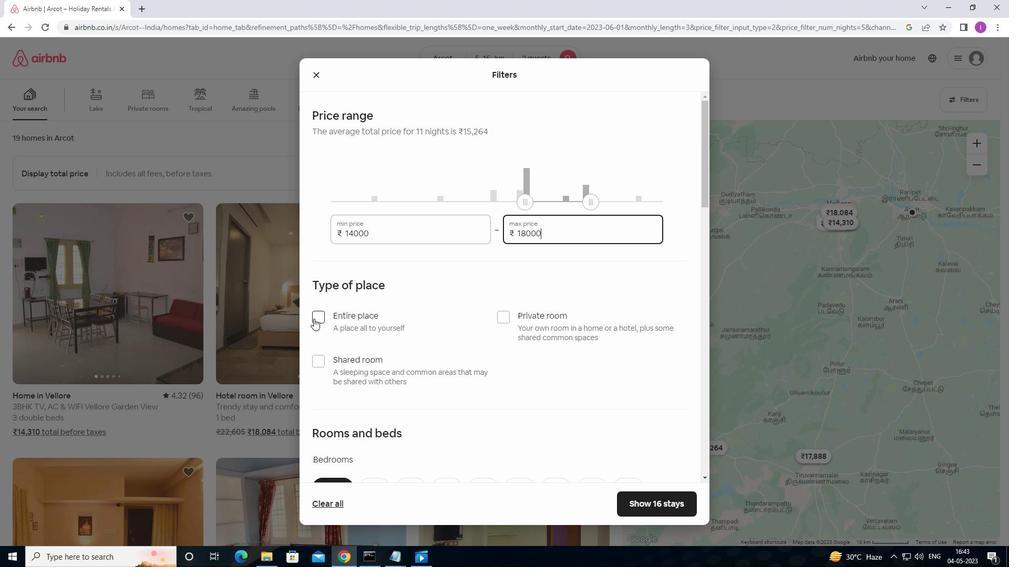 
Action: Mouse moved to (415, 343)
Screenshot: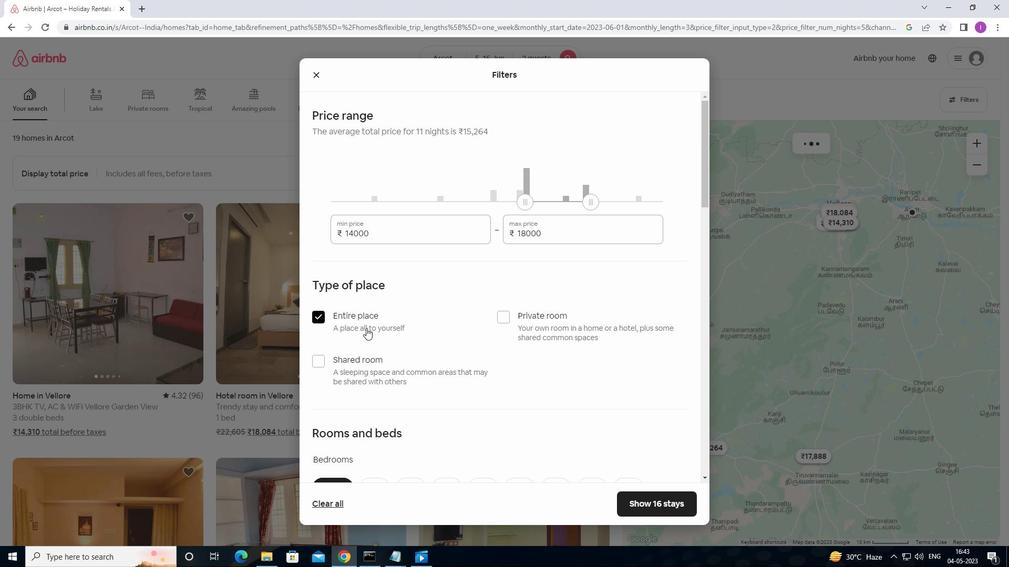 
Action: Mouse scrolled (415, 343) with delta (0, 0)
Screenshot: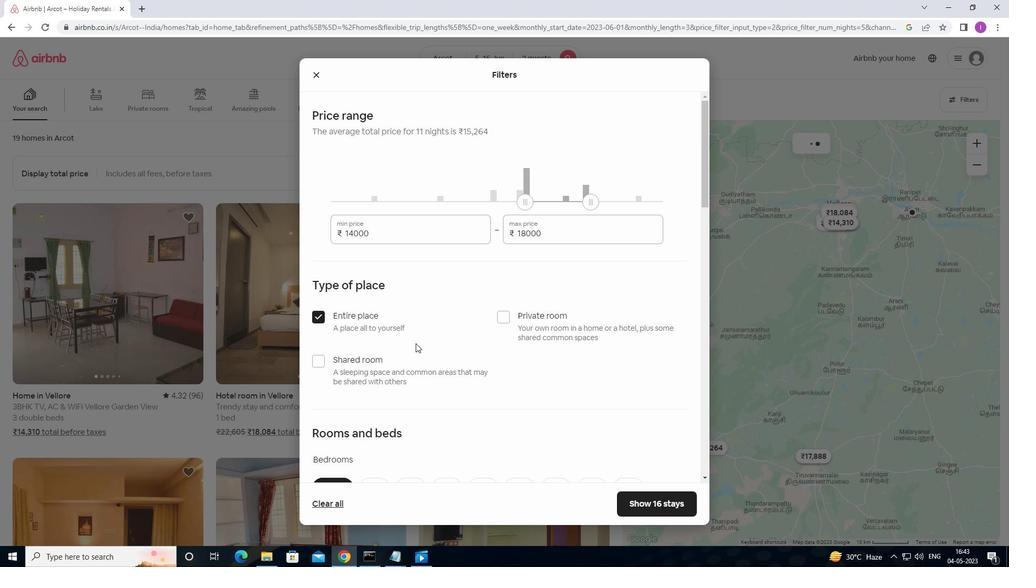 
Action: Mouse moved to (415, 342)
Screenshot: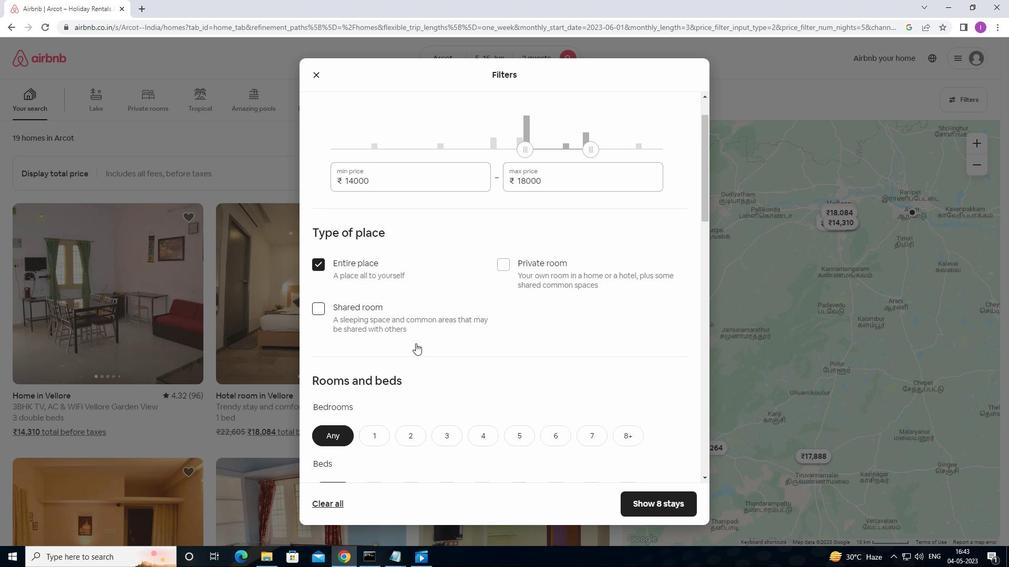 
Action: Mouse scrolled (415, 341) with delta (0, 0)
Screenshot: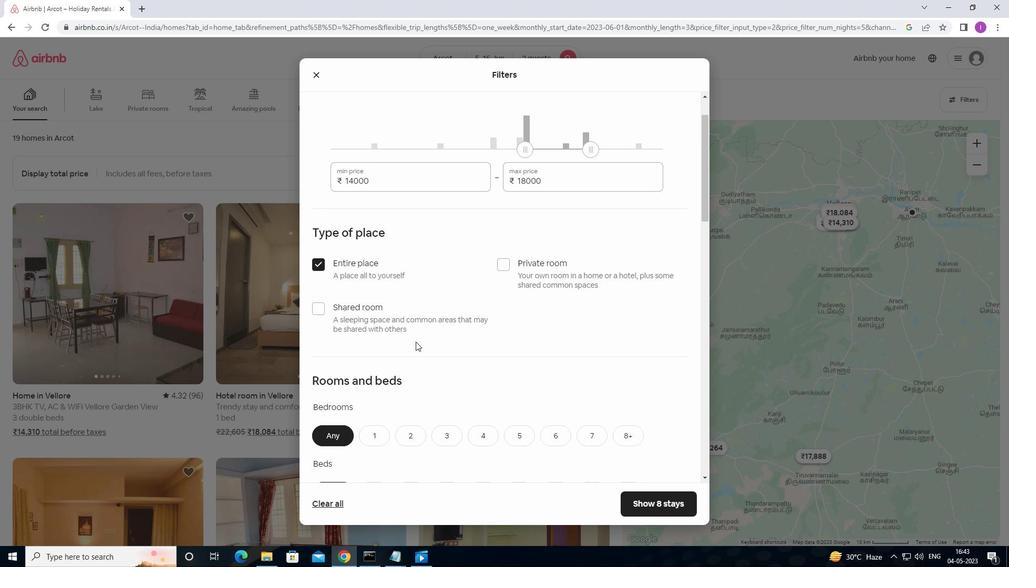 
Action: Mouse moved to (381, 382)
Screenshot: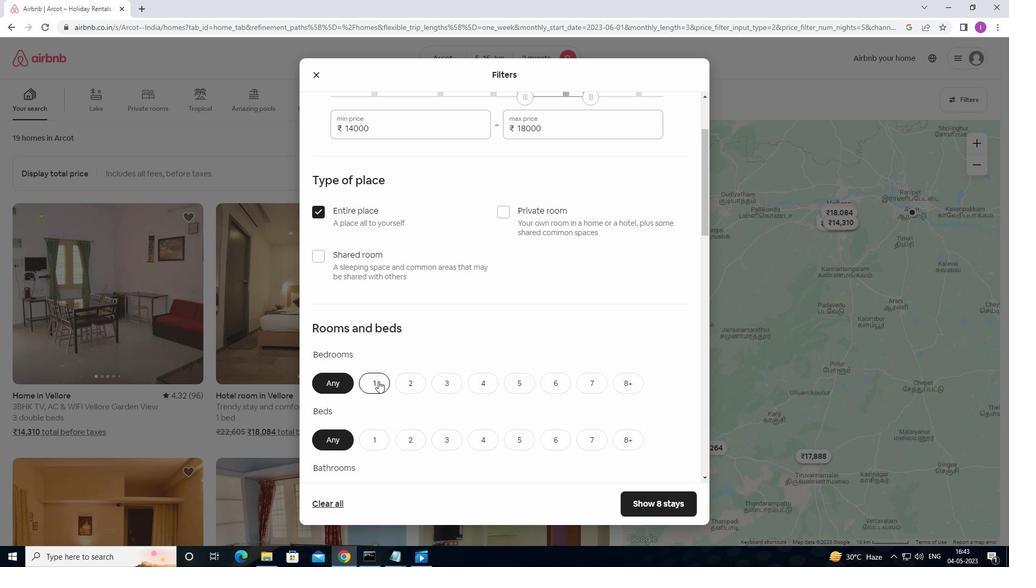 
Action: Mouse pressed left at (381, 382)
Screenshot: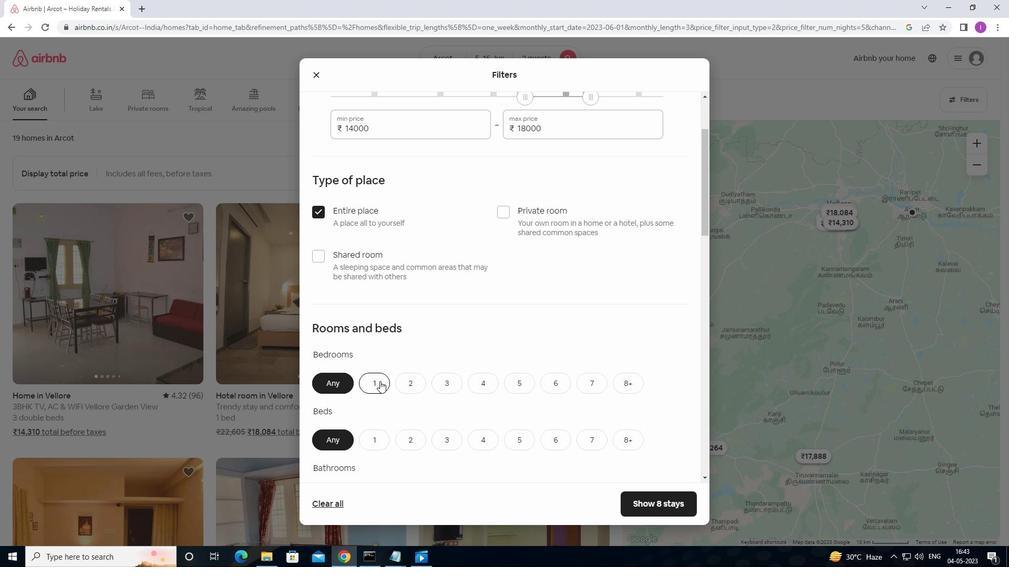 
Action: Mouse moved to (399, 375)
Screenshot: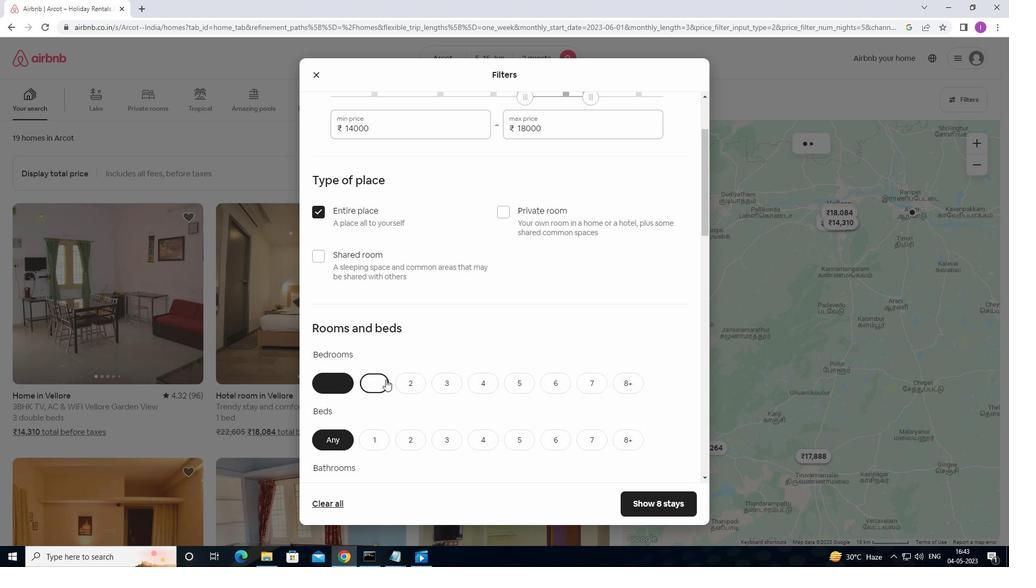 
Action: Mouse scrolled (399, 374) with delta (0, 0)
Screenshot: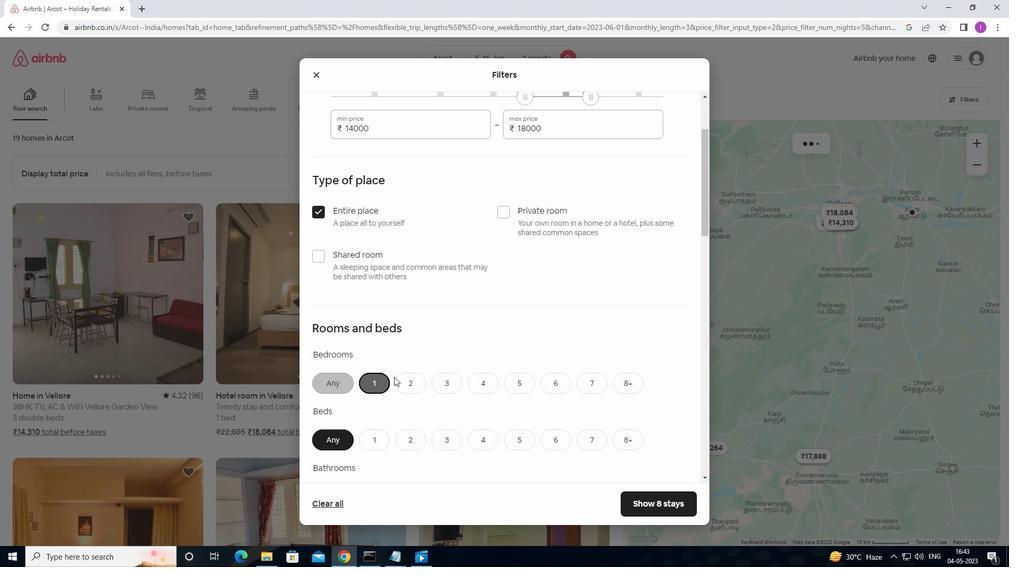 
Action: Mouse scrolled (399, 374) with delta (0, 0)
Screenshot: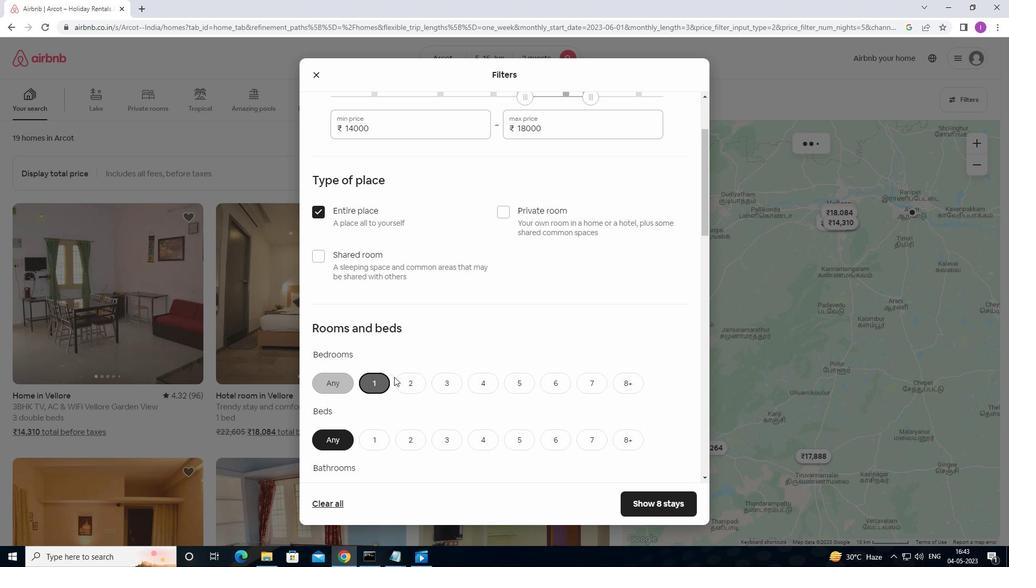 
Action: Mouse scrolled (399, 374) with delta (0, 0)
Screenshot: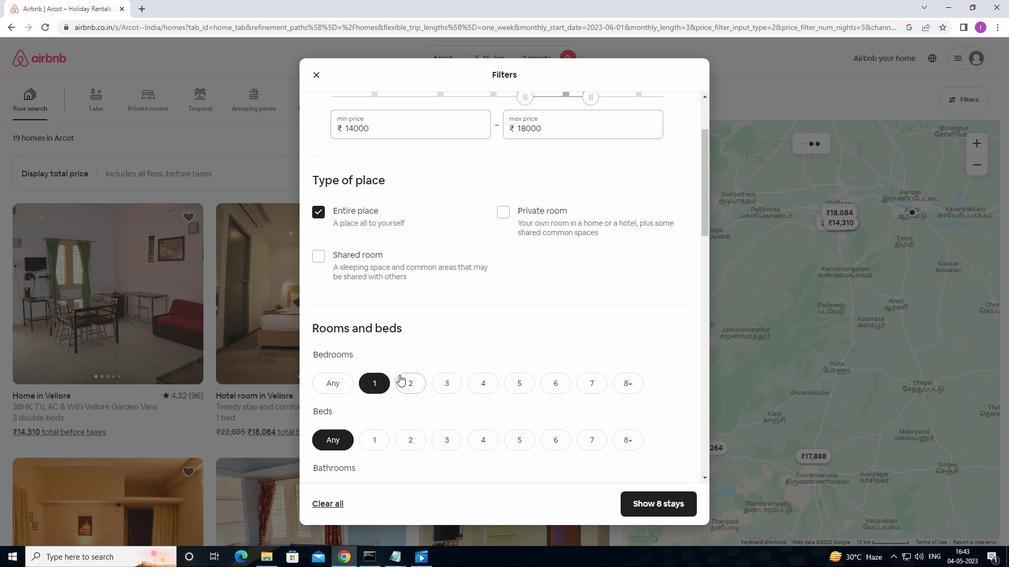 
Action: Mouse moved to (372, 285)
Screenshot: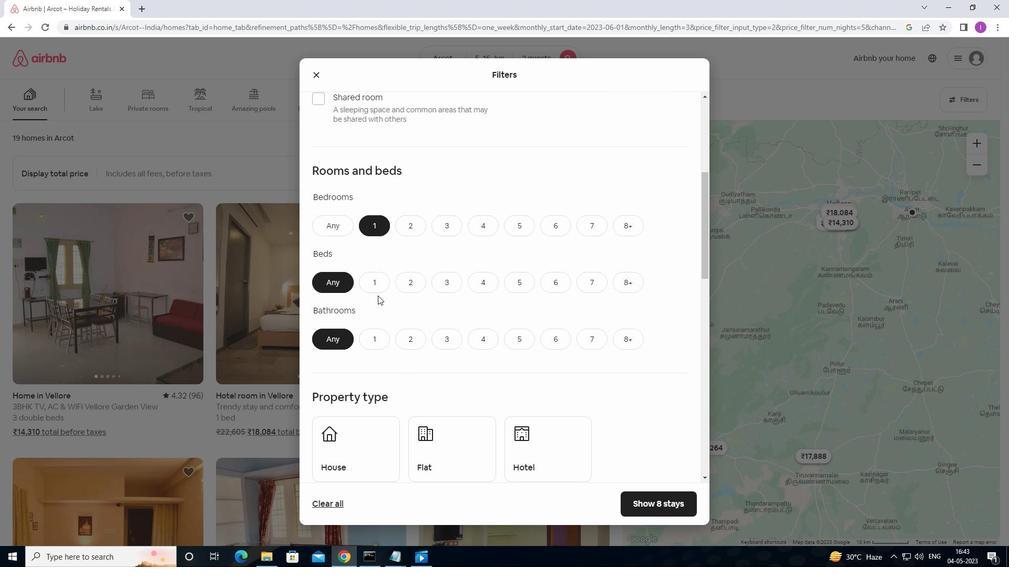 
Action: Mouse pressed left at (372, 285)
Screenshot: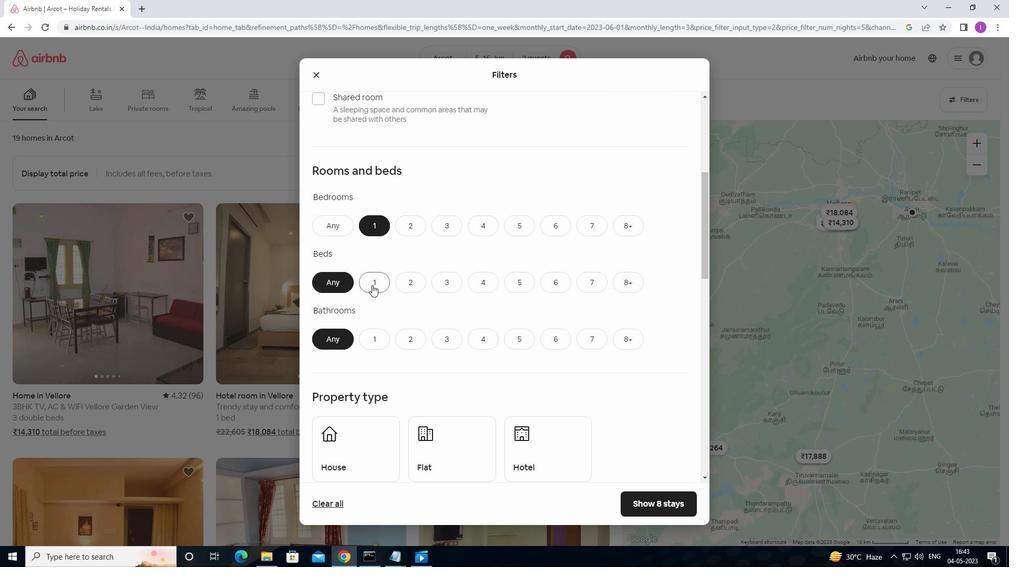 
Action: Mouse moved to (371, 340)
Screenshot: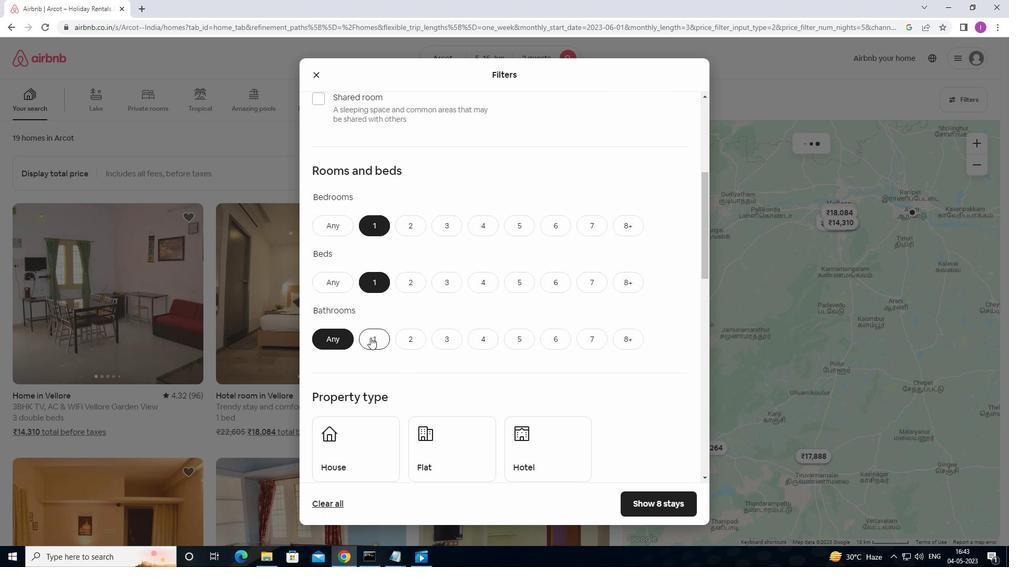 
Action: Mouse pressed left at (371, 340)
Screenshot: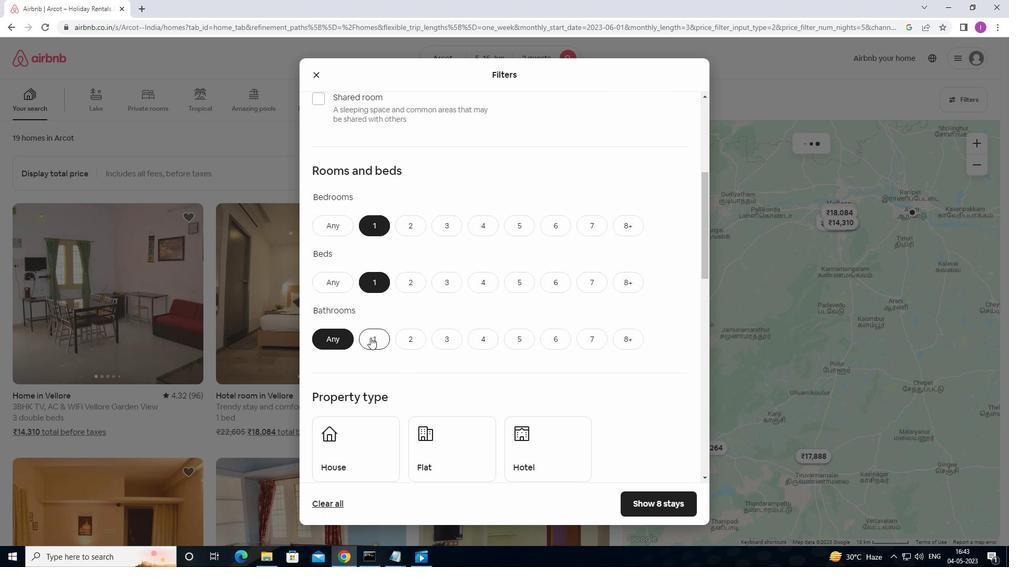 
Action: Mouse moved to (410, 353)
Screenshot: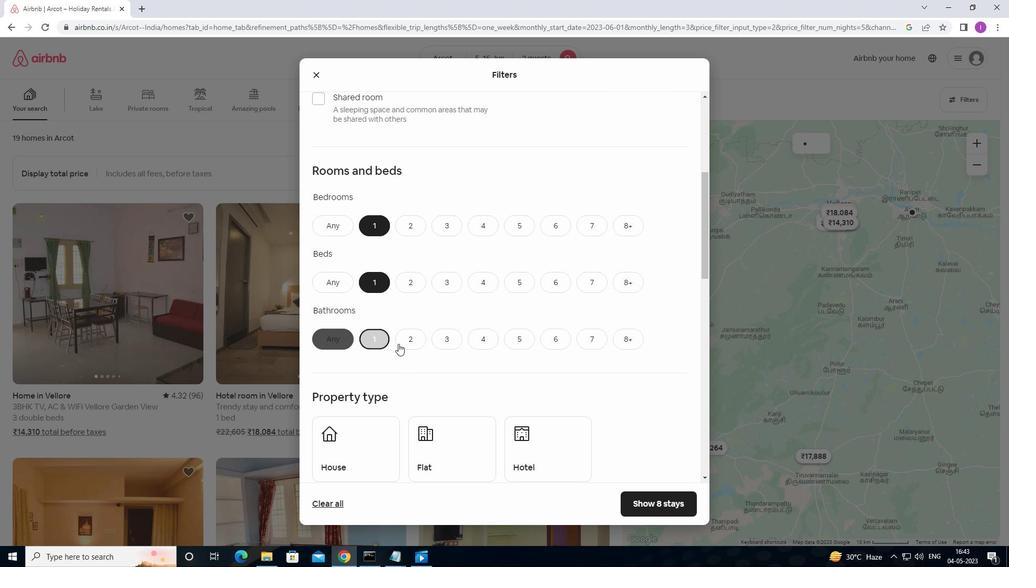 
Action: Mouse scrolled (410, 352) with delta (0, 0)
Screenshot: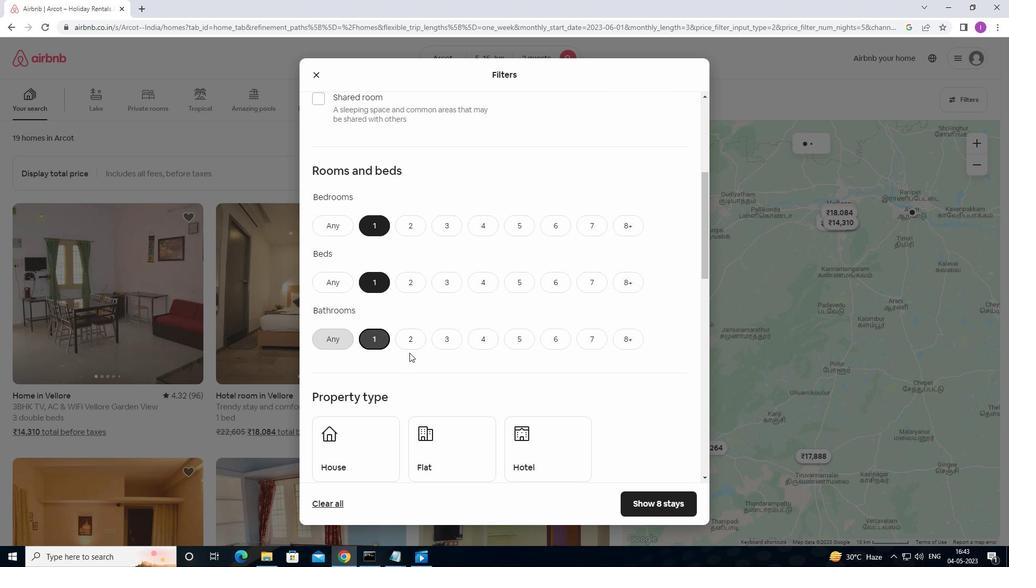 
Action: Mouse moved to (410, 353)
Screenshot: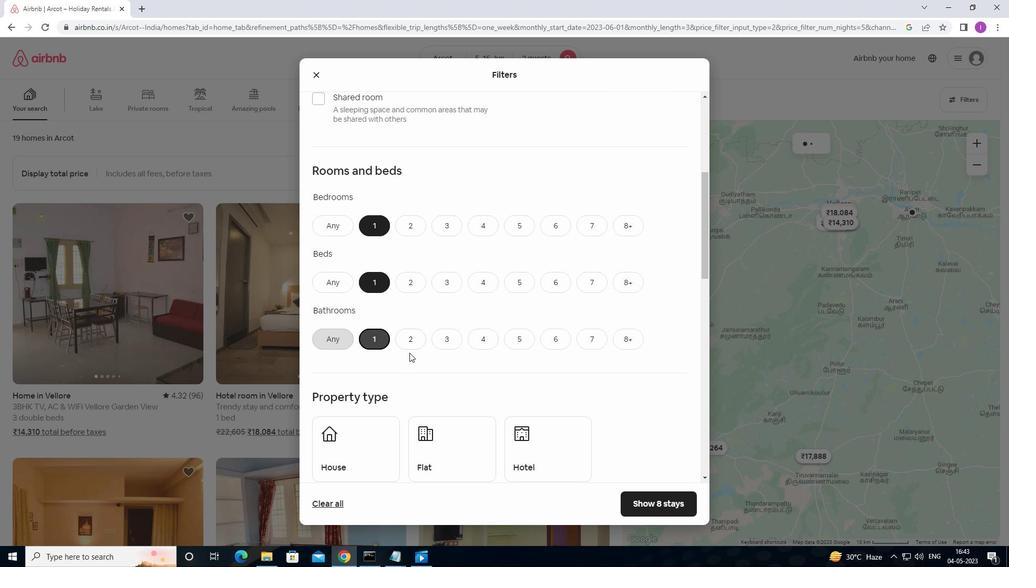 
Action: Mouse scrolled (410, 353) with delta (0, 0)
Screenshot: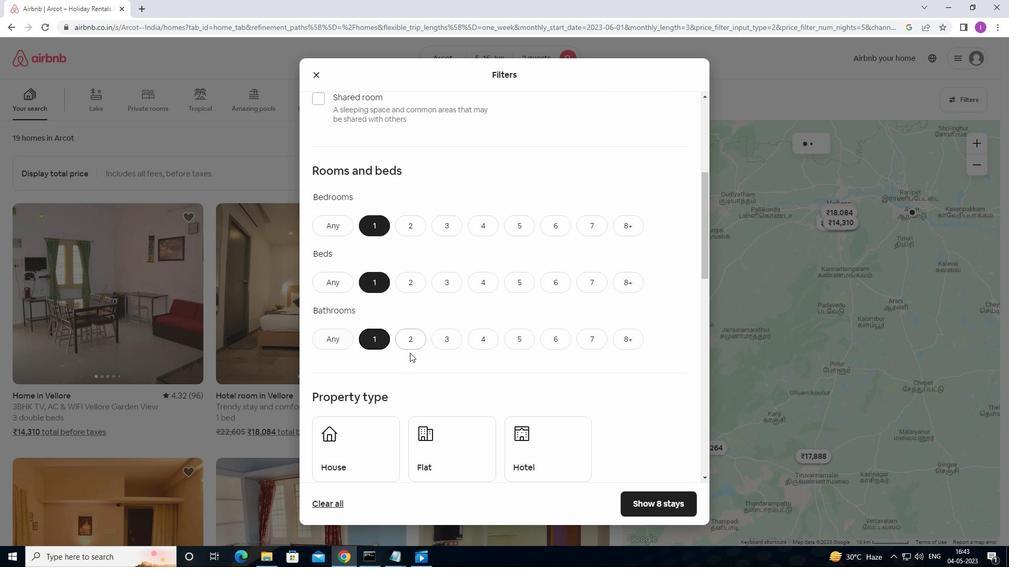 
Action: Mouse moved to (410, 354)
Screenshot: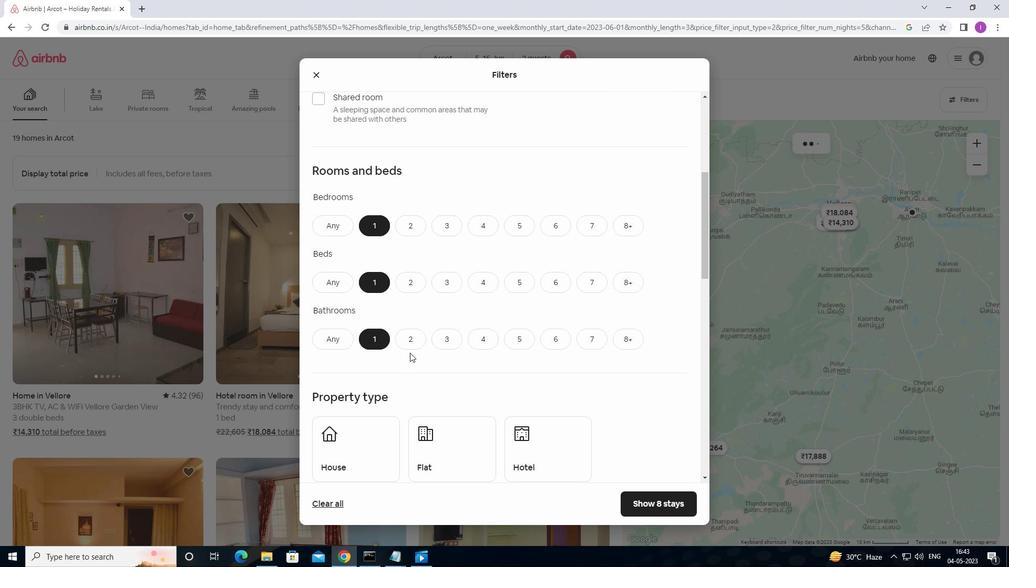 
Action: Mouse scrolled (410, 353) with delta (0, 0)
Screenshot: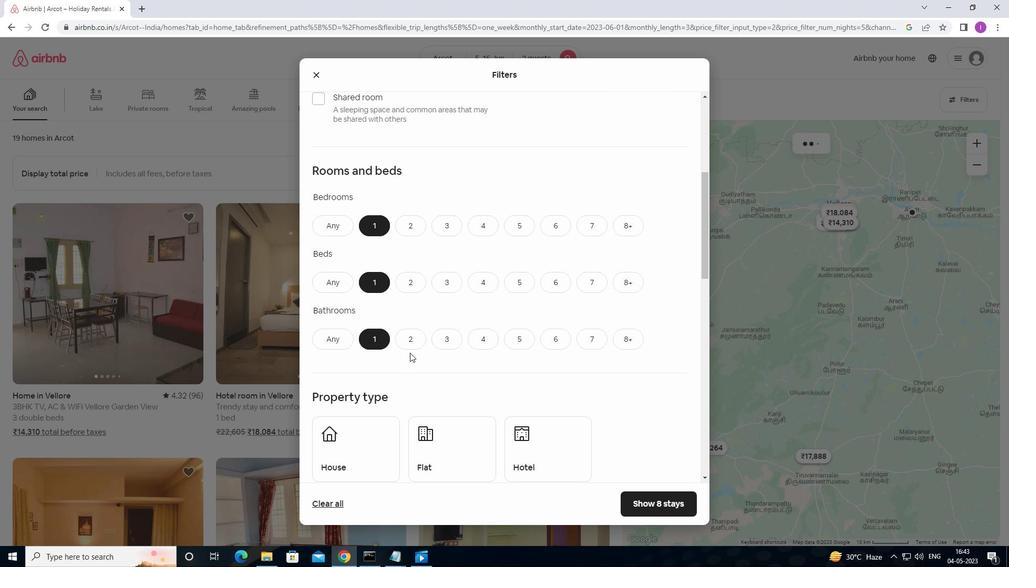 
Action: Mouse moved to (362, 306)
Screenshot: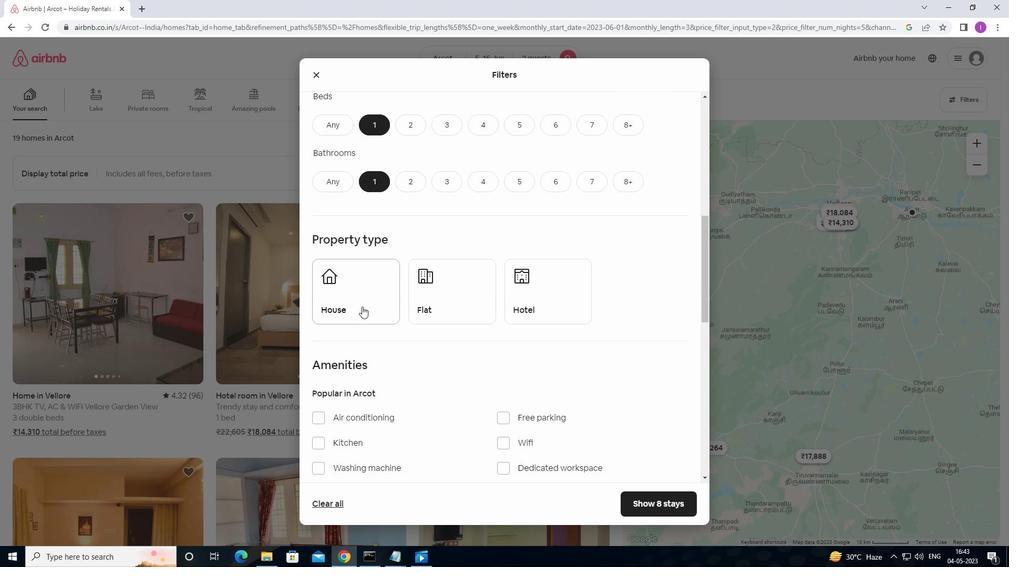 
Action: Mouse pressed left at (362, 306)
Screenshot: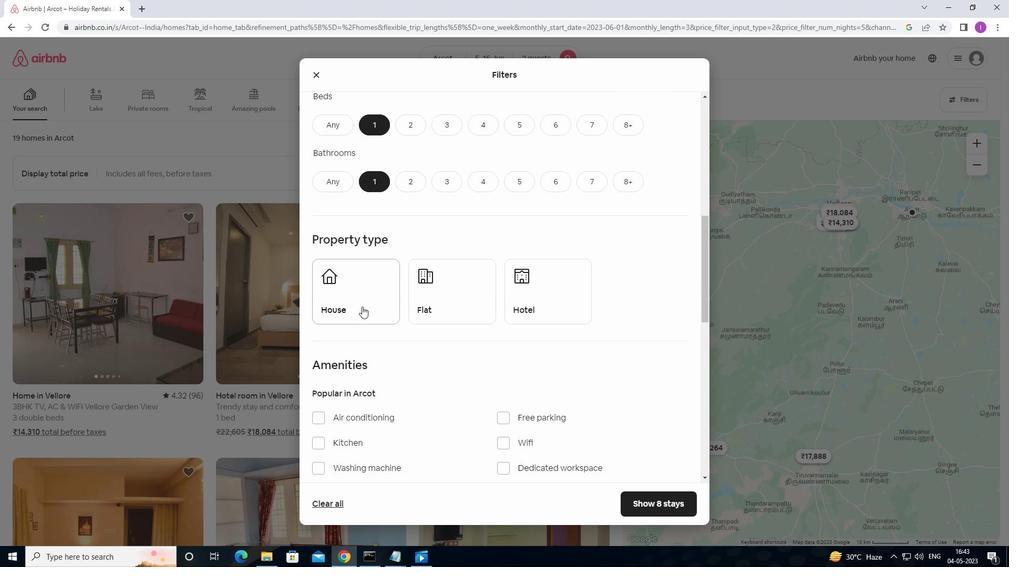 
Action: Mouse moved to (428, 311)
Screenshot: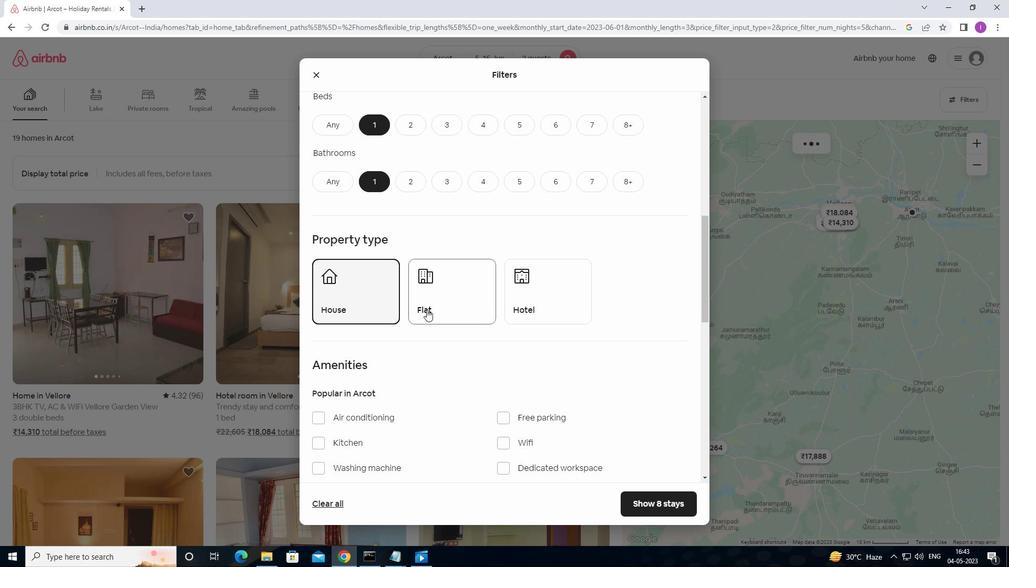 
Action: Mouse pressed left at (428, 311)
Screenshot: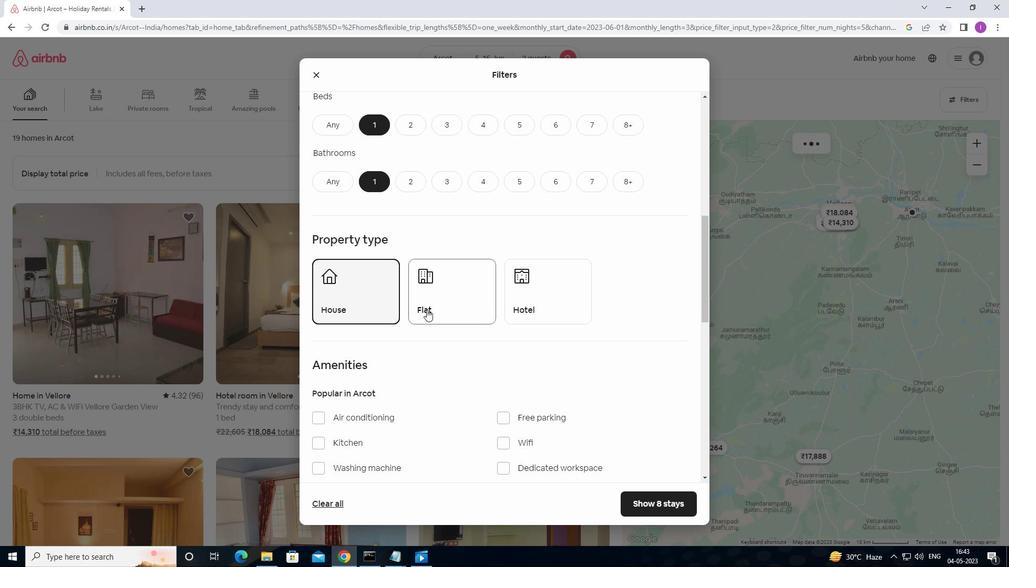 
Action: Mouse moved to (537, 321)
Screenshot: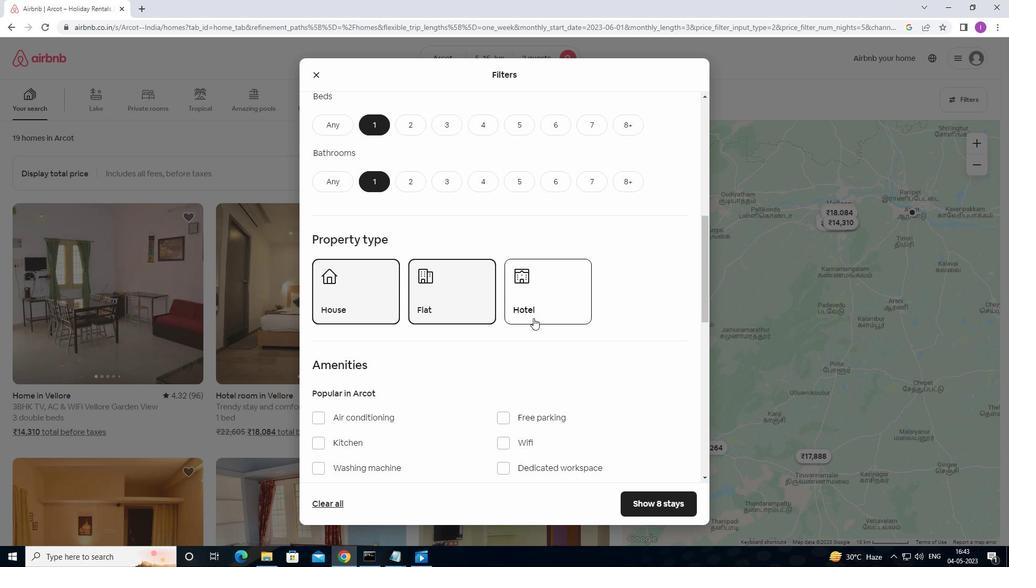 
Action: Mouse pressed left at (537, 321)
Screenshot: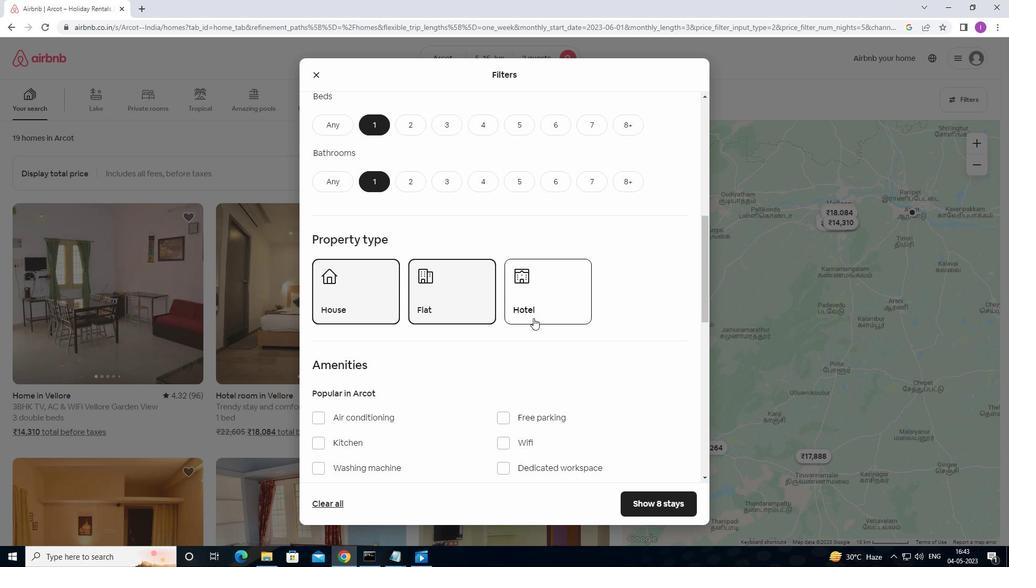 
Action: Mouse moved to (509, 328)
Screenshot: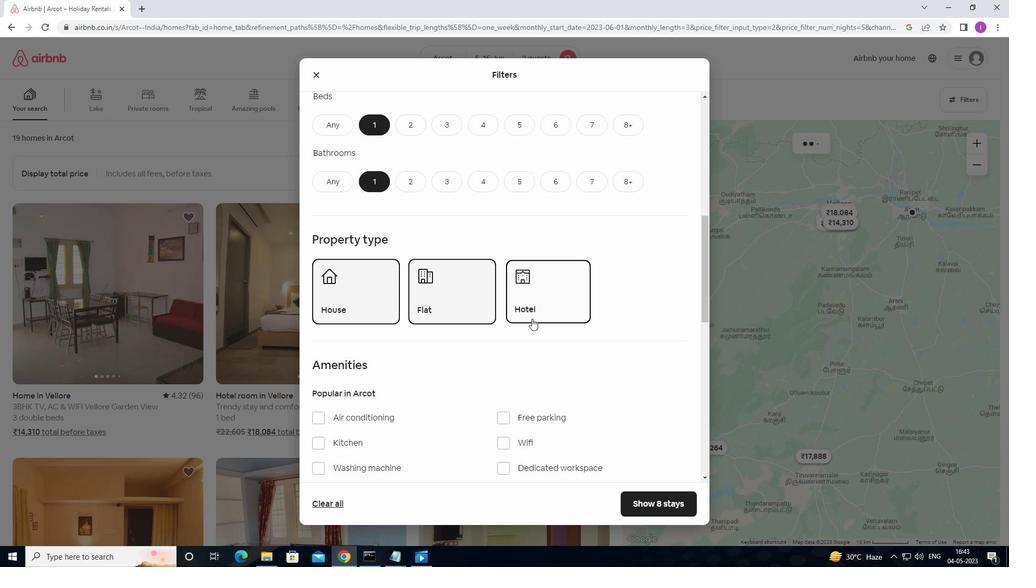 
Action: Mouse scrolled (509, 328) with delta (0, 0)
Screenshot: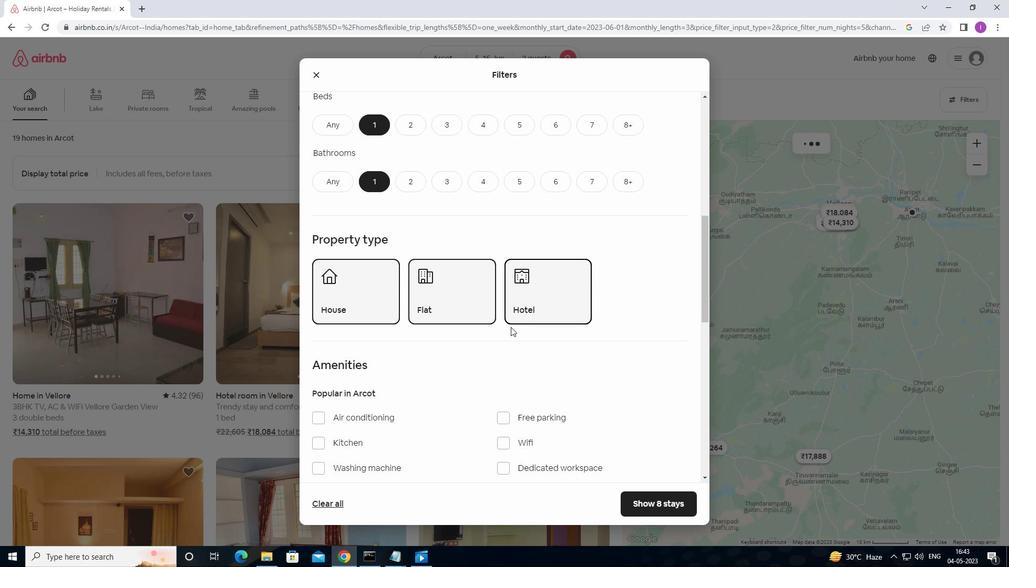
Action: Mouse scrolled (509, 328) with delta (0, 0)
Screenshot: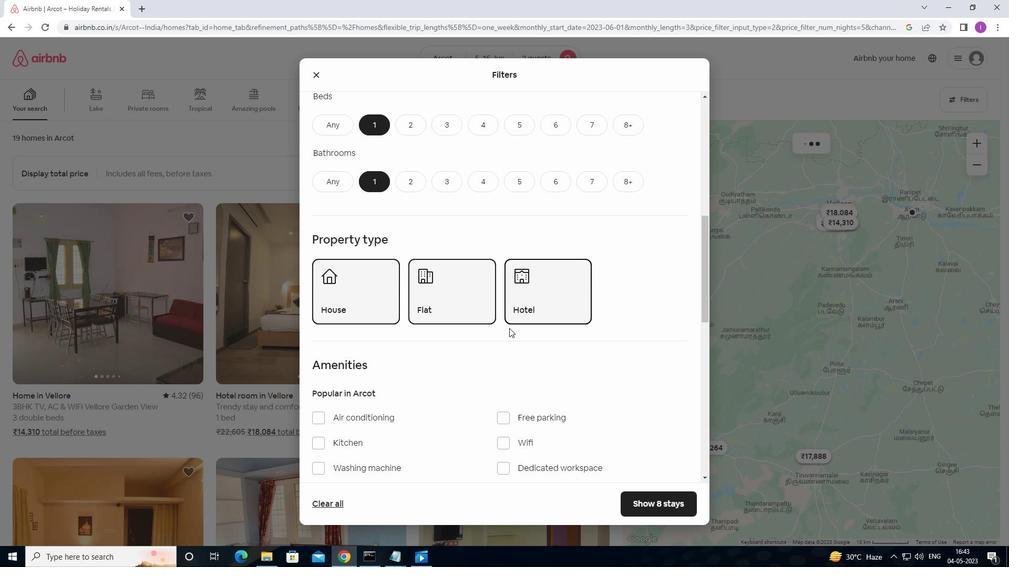 
Action: Mouse scrolled (509, 328) with delta (0, 0)
Screenshot: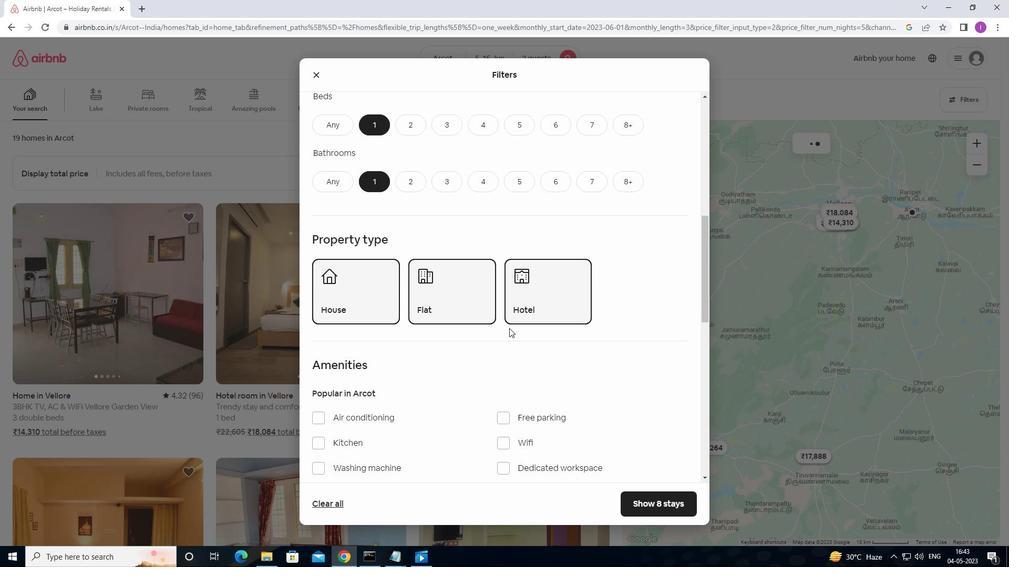 
Action: Mouse moved to (512, 326)
Screenshot: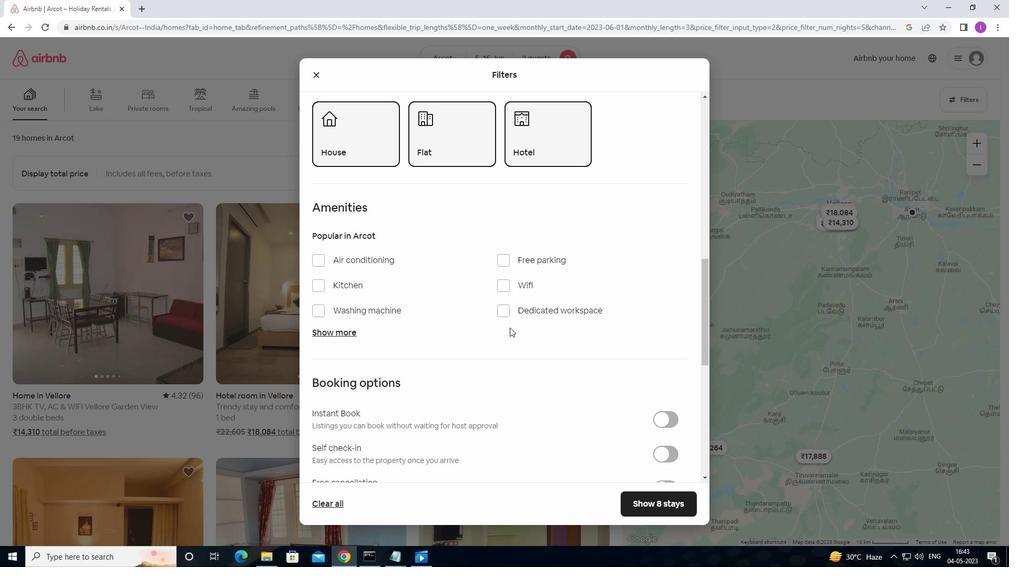 
Action: Mouse scrolled (512, 326) with delta (0, 0)
Screenshot: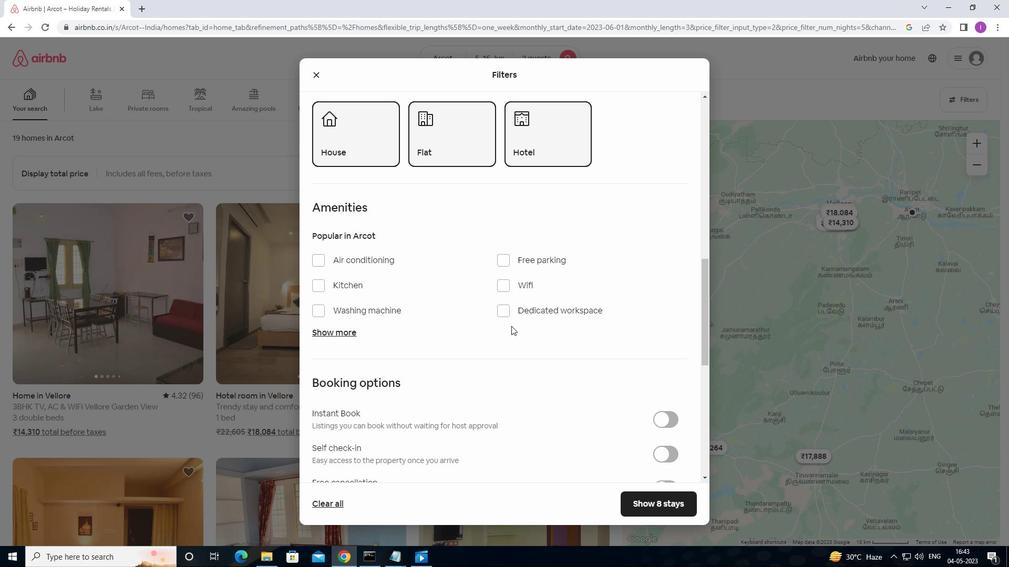 
Action: Mouse moved to (671, 402)
Screenshot: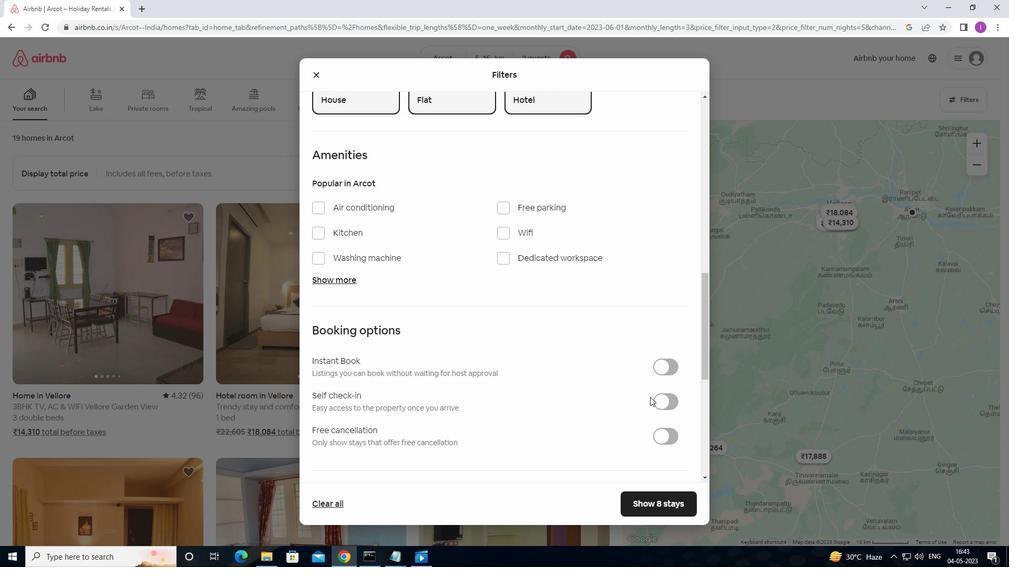 
Action: Mouse pressed left at (671, 402)
Screenshot: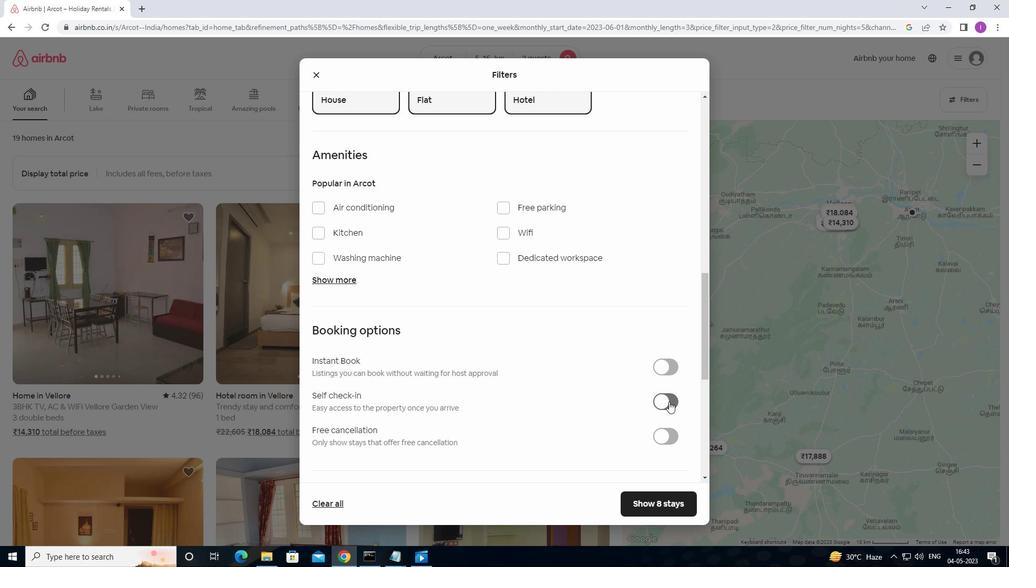 
Action: Mouse moved to (554, 406)
Screenshot: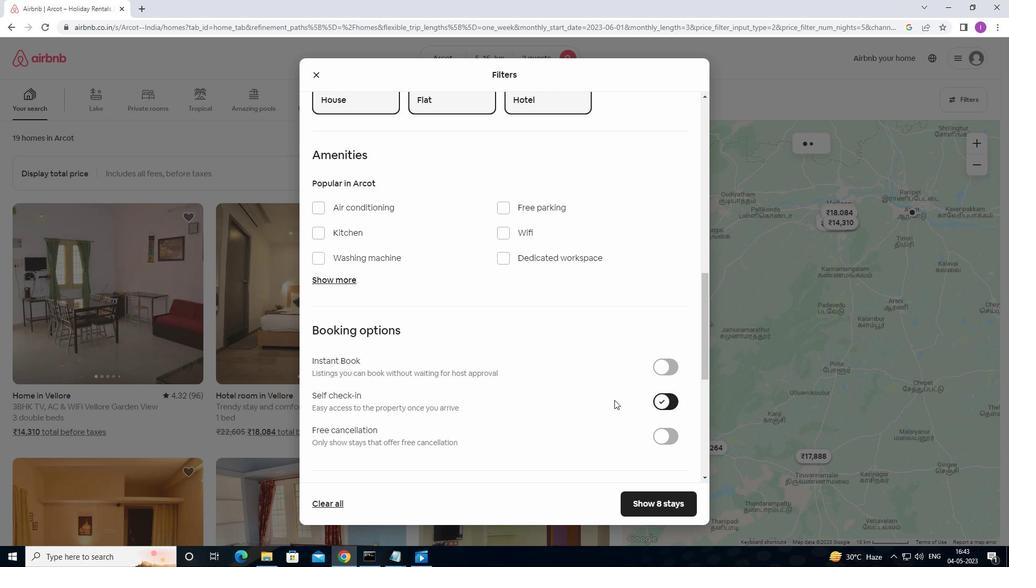 
Action: Mouse scrolled (554, 406) with delta (0, 0)
Screenshot: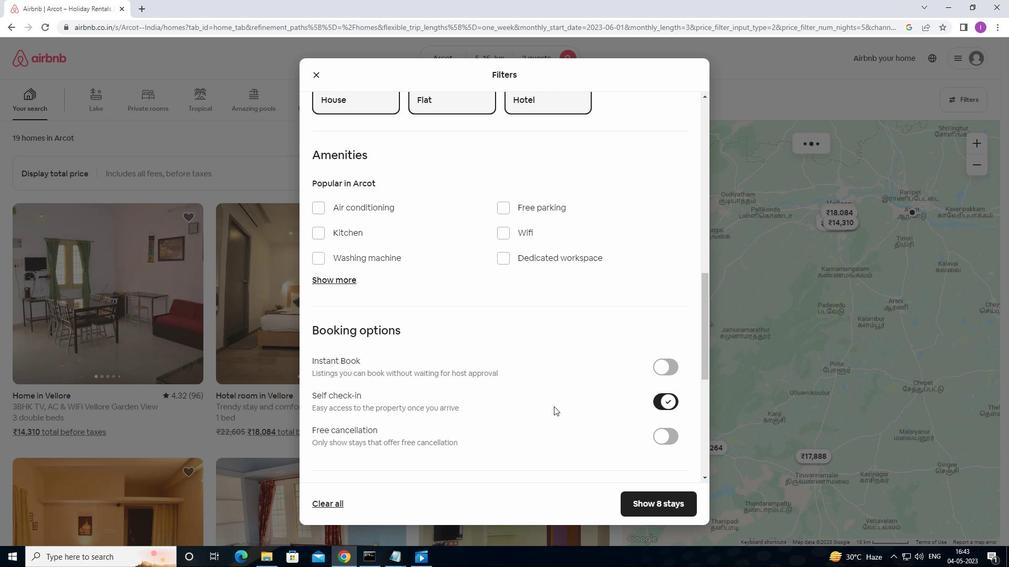 
Action: Mouse scrolled (554, 406) with delta (0, 0)
Screenshot: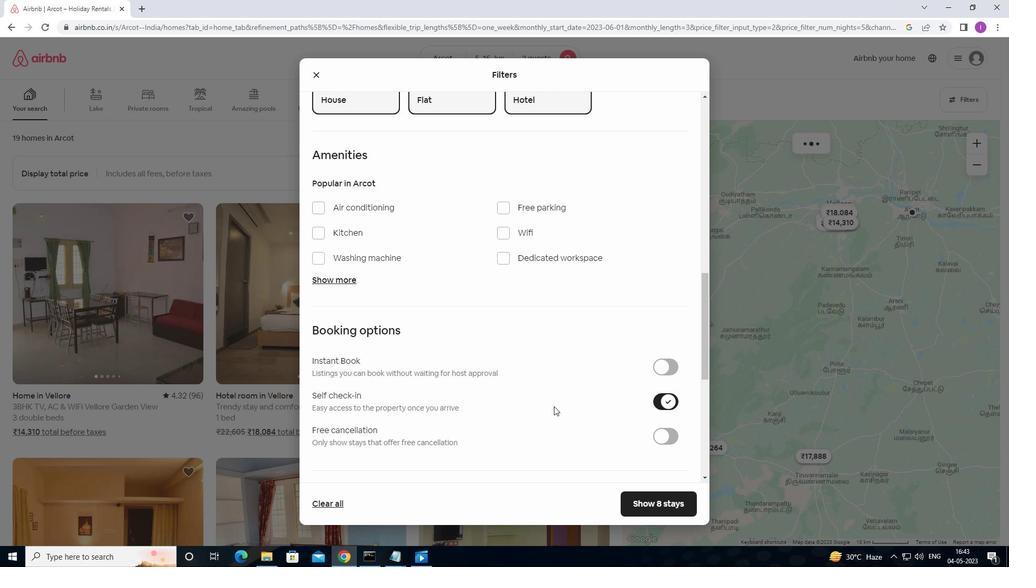 
Action: Mouse scrolled (554, 406) with delta (0, 0)
Screenshot: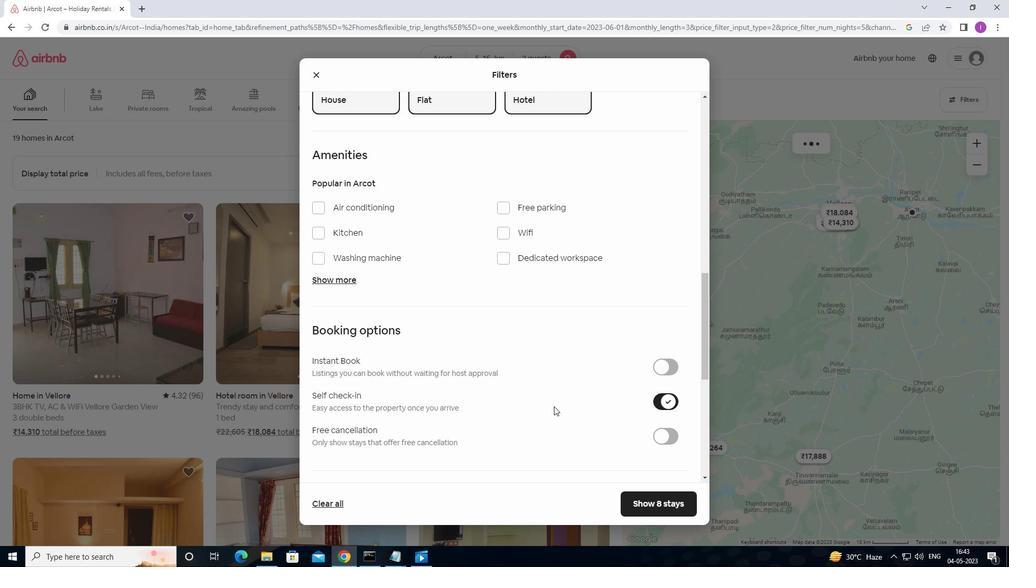 
Action: Mouse scrolled (554, 406) with delta (0, 0)
Screenshot: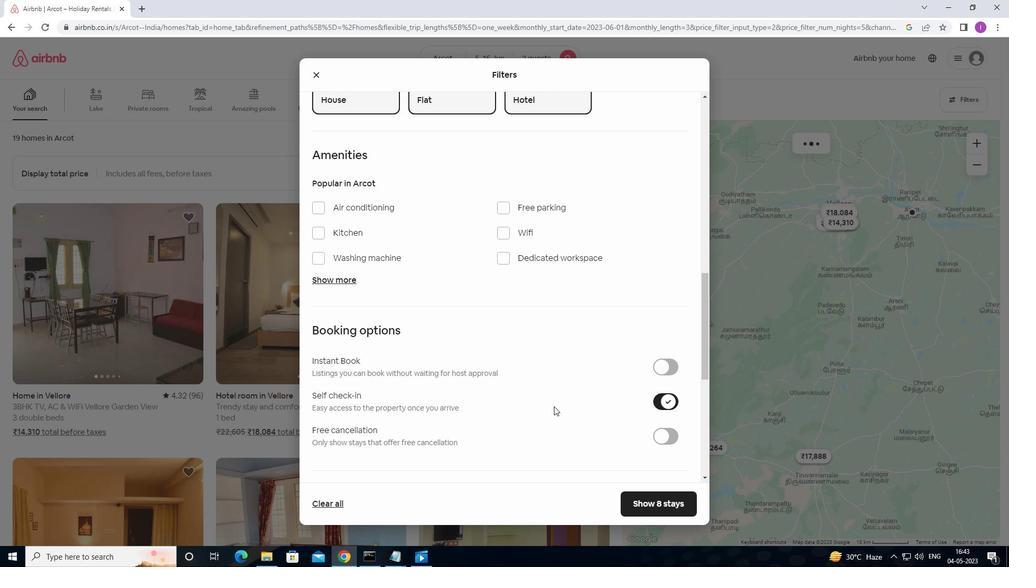
Action: Mouse scrolled (554, 406) with delta (0, 0)
Screenshot: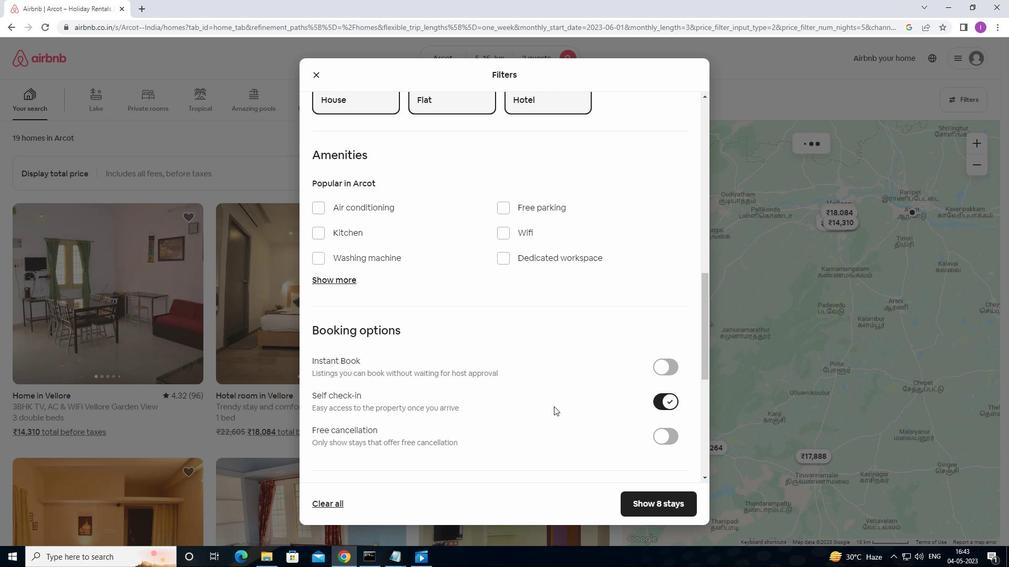 
Action: Mouse moved to (537, 398)
Screenshot: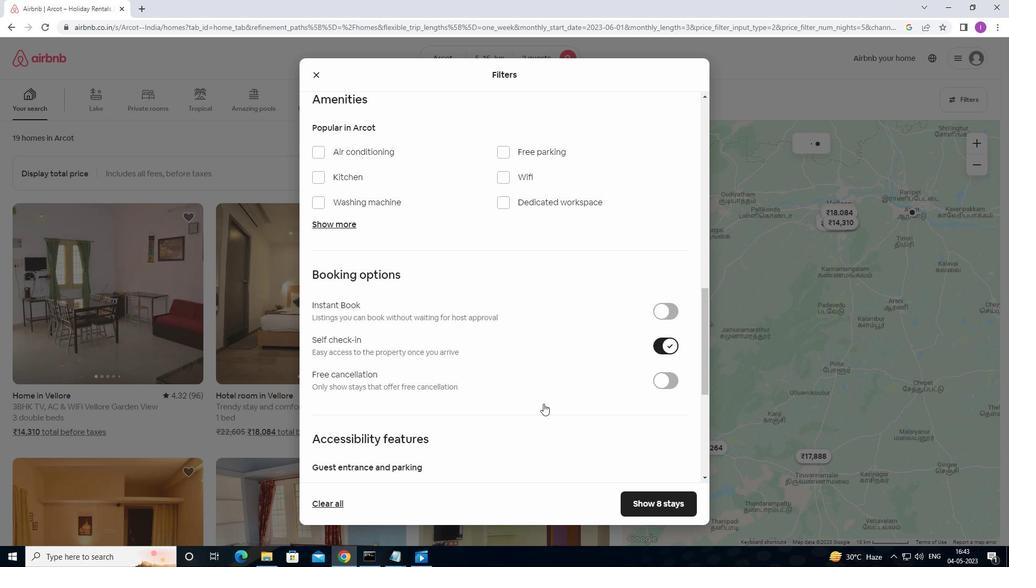 
Action: Mouse scrolled (537, 398) with delta (0, 0)
Screenshot: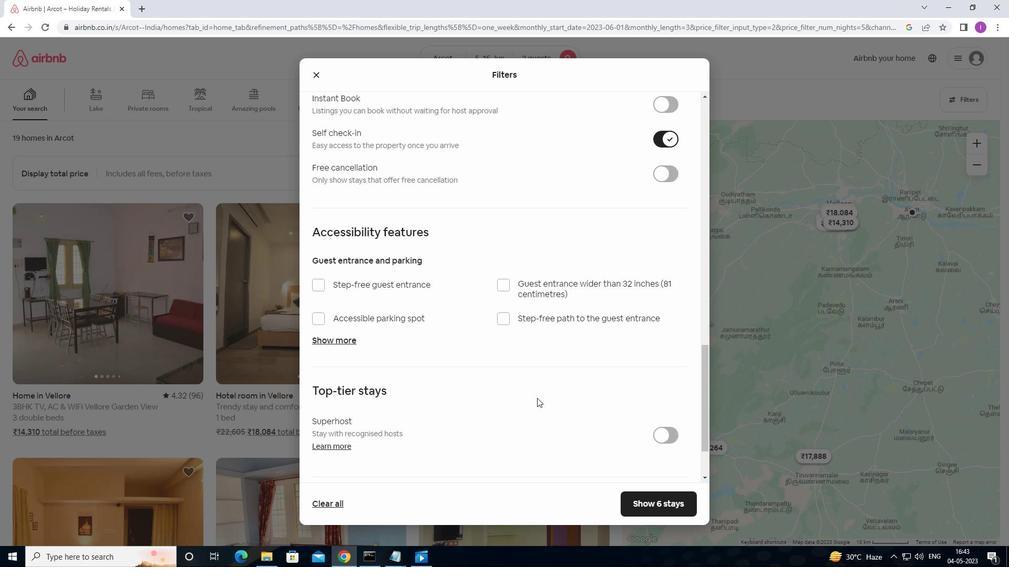 
Action: Mouse scrolled (537, 398) with delta (0, 0)
Screenshot: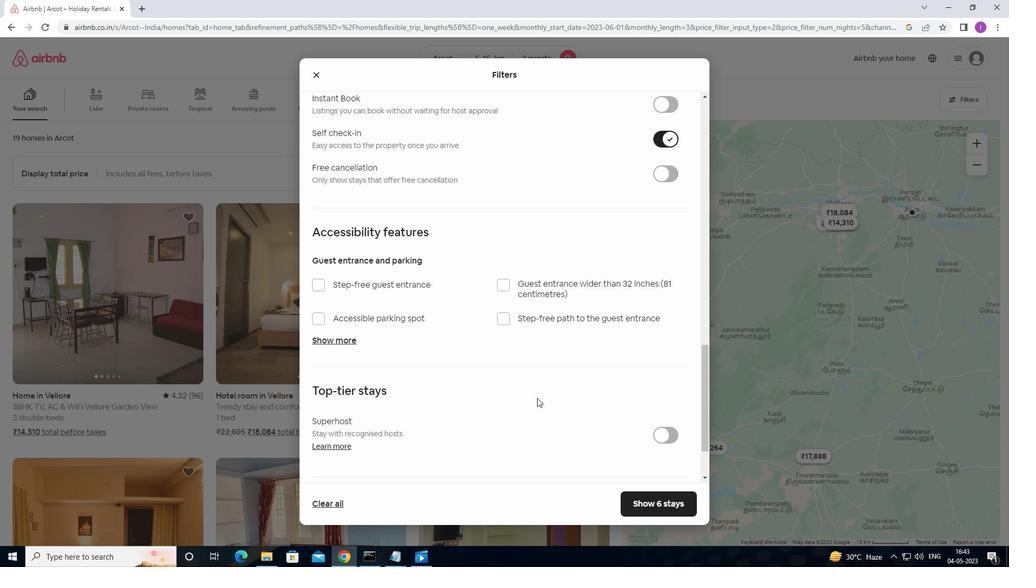 
Action: Mouse scrolled (537, 398) with delta (0, 0)
Screenshot: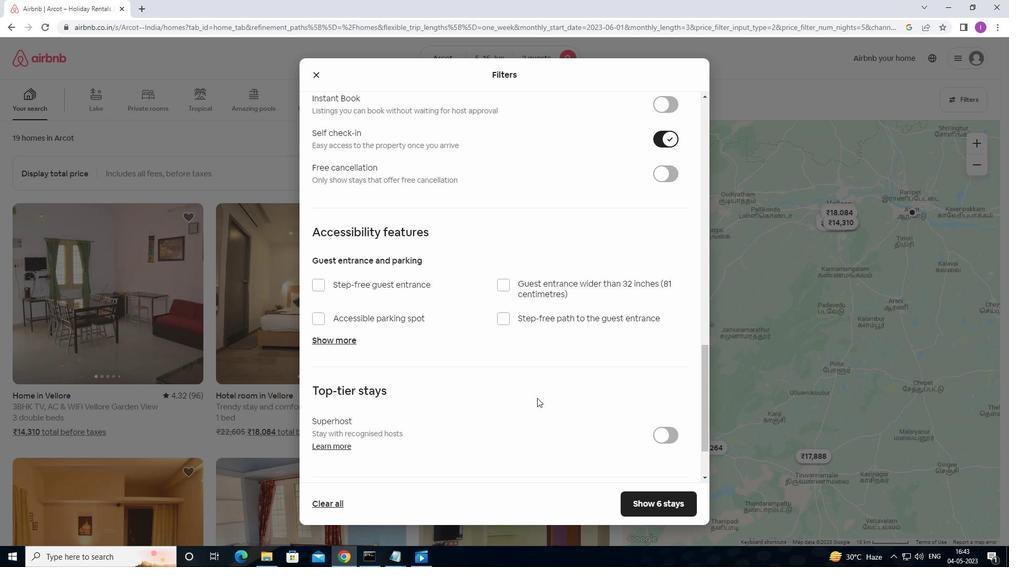 
Action: Mouse scrolled (537, 398) with delta (0, 0)
Screenshot: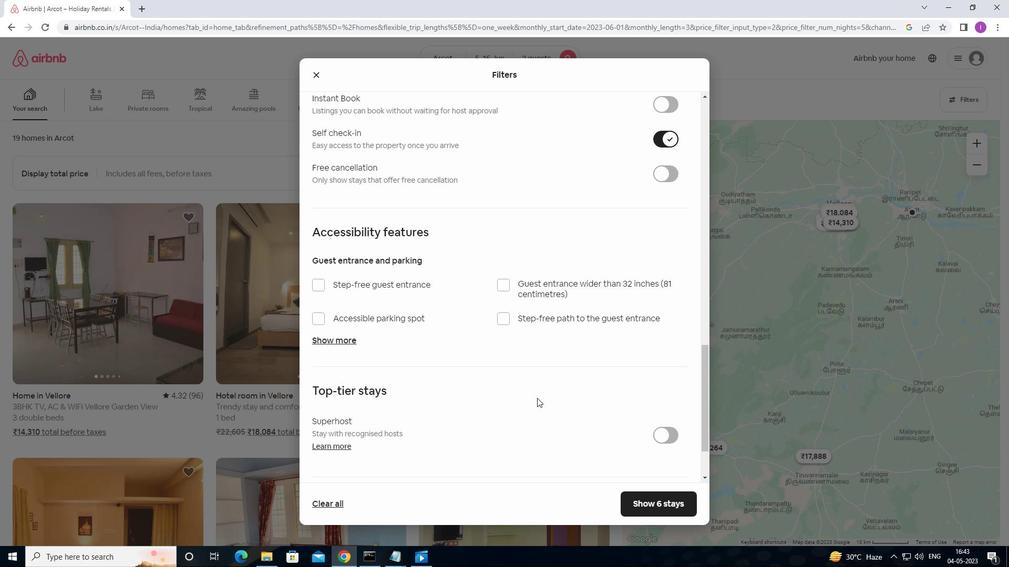 
Action: Mouse moved to (502, 404)
Screenshot: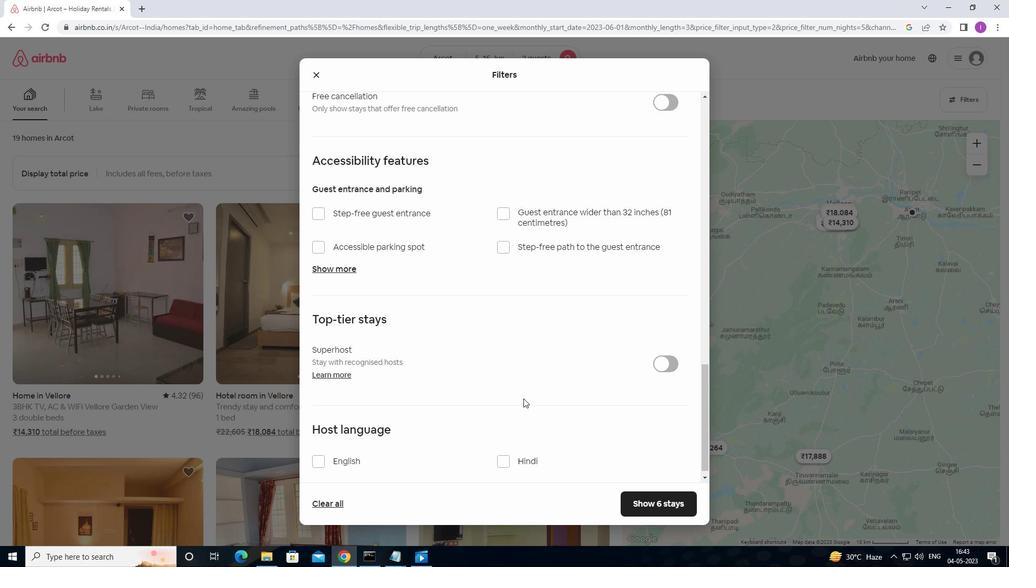 
Action: Mouse scrolled (502, 404) with delta (0, 0)
Screenshot: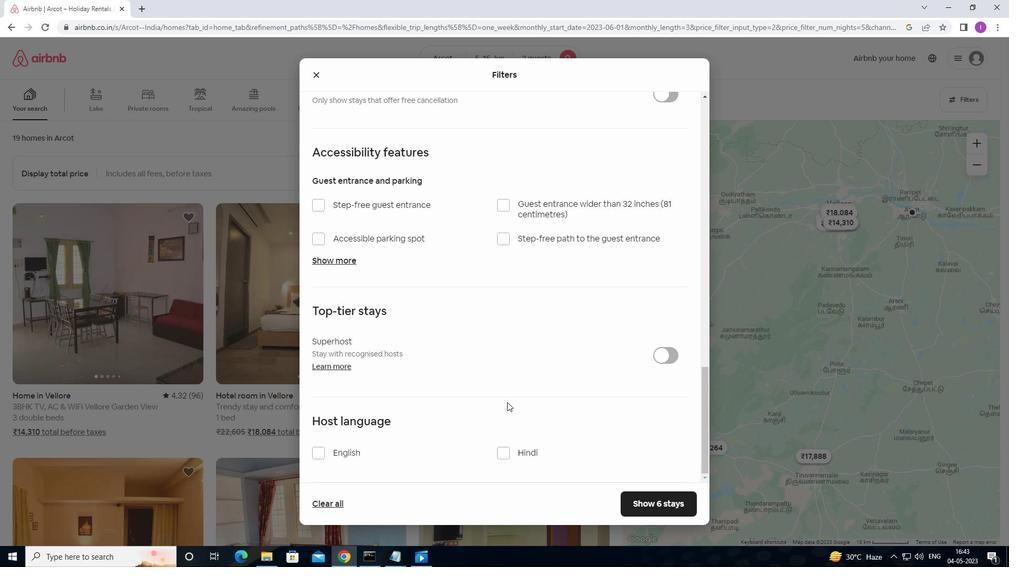 
Action: Mouse moved to (502, 405)
Screenshot: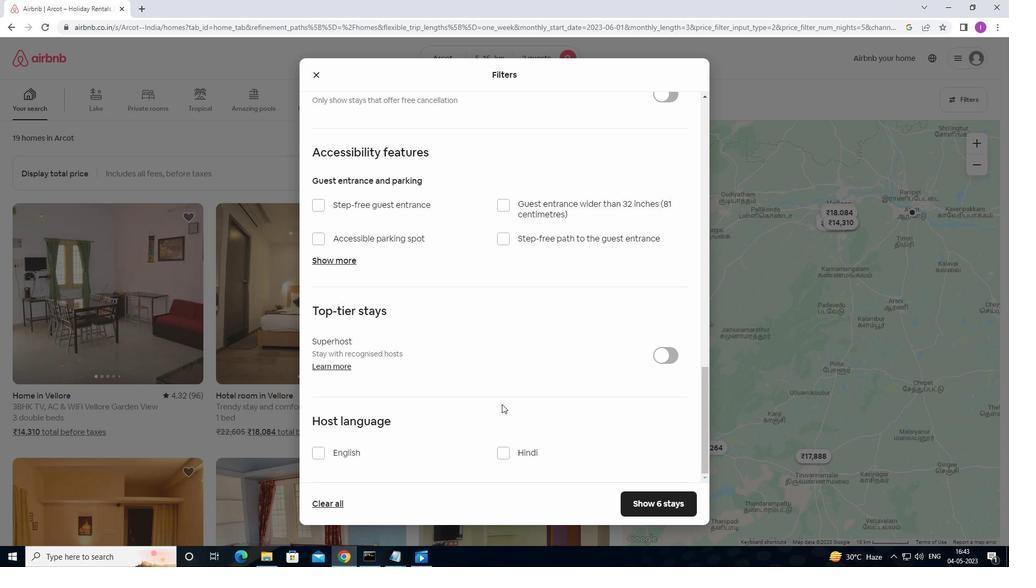 
Action: Mouse scrolled (502, 404) with delta (0, 0)
Screenshot: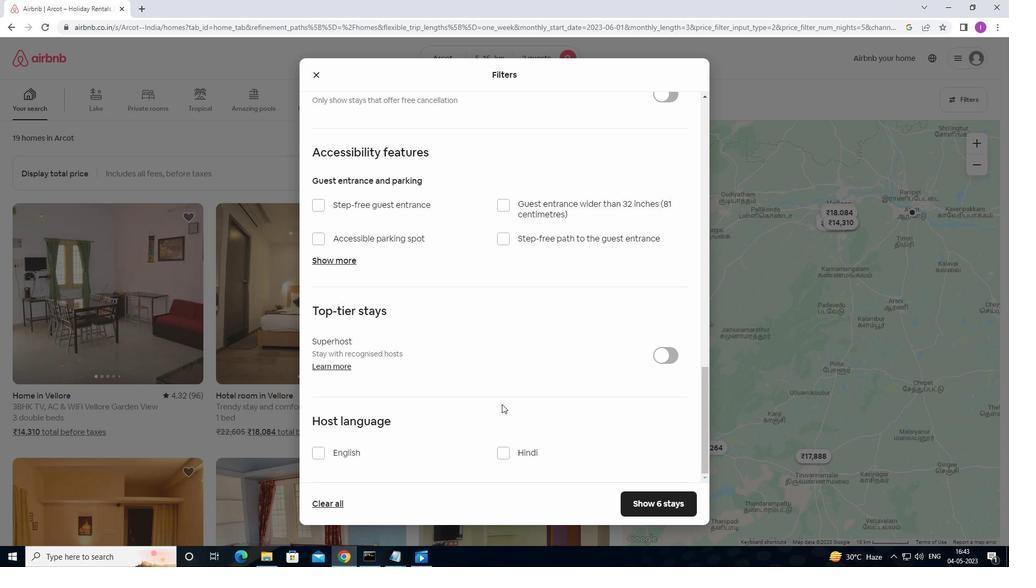 
Action: Mouse moved to (500, 408)
Screenshot: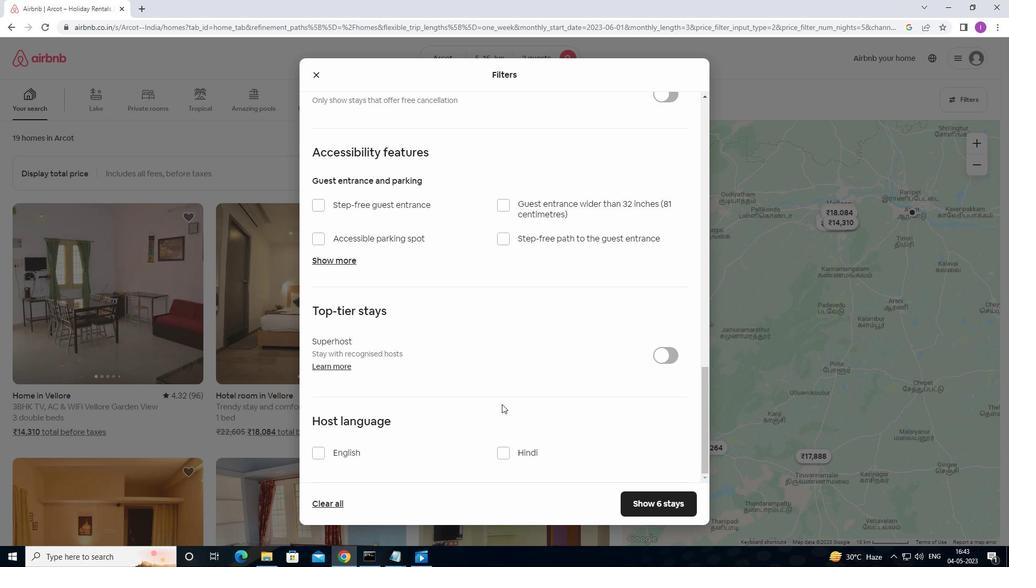 
Action: Mouse scrolled (500, 408) with delta (0, 0)
Screenshot: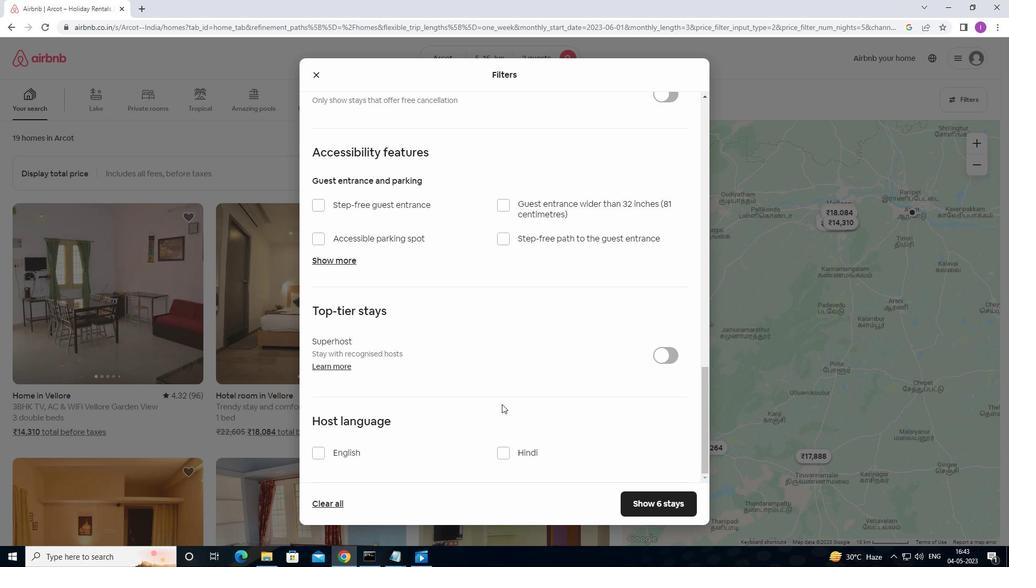 
Action: Mouse moved to (499, 409)
Screenshot: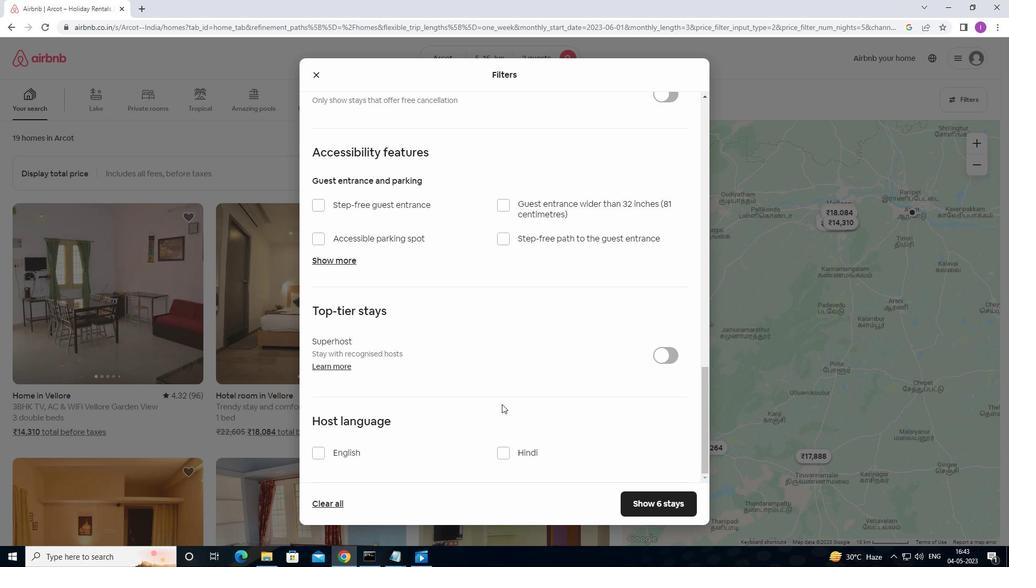 
Action: Mouse scrolled (499, 409) with delta (0, 0)
Screenshot: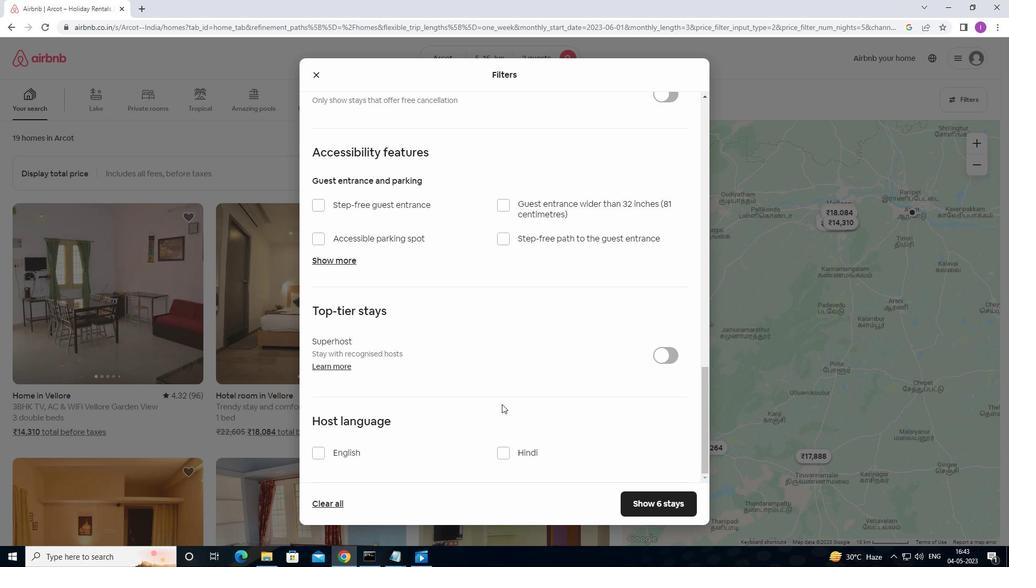 
Action: Mouse moved to (496, 412)
Screenshot: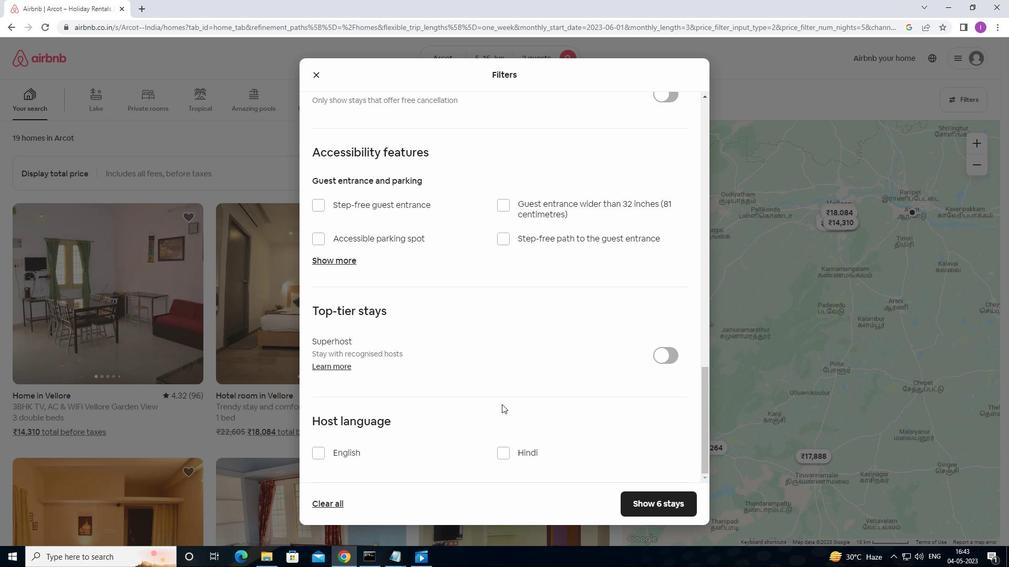 
Action: Mouse scrolled (496, 411) with delta (0, 0)
Screenshot: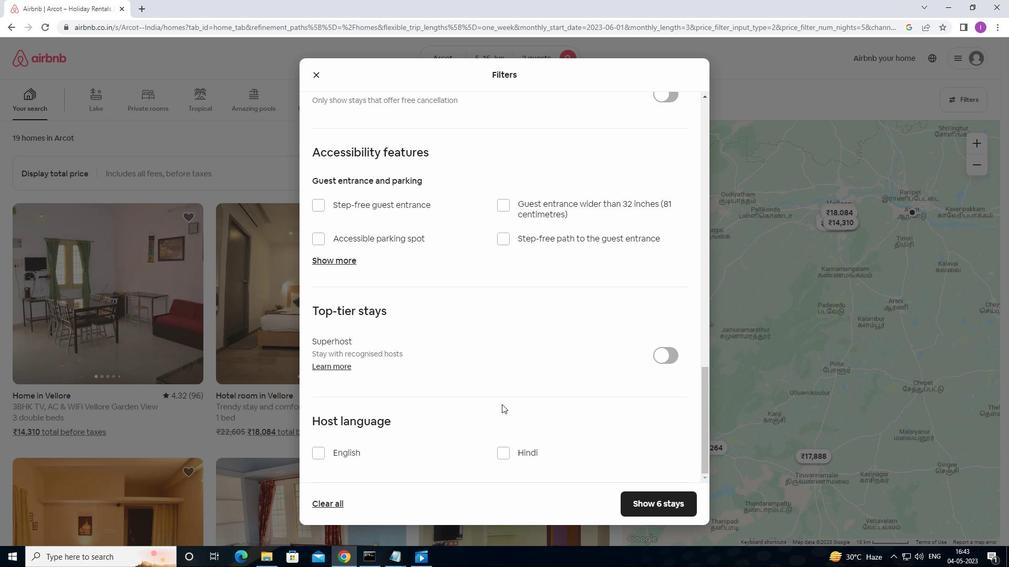 
Action: Mouse moved to (319, 454)
Screenshot: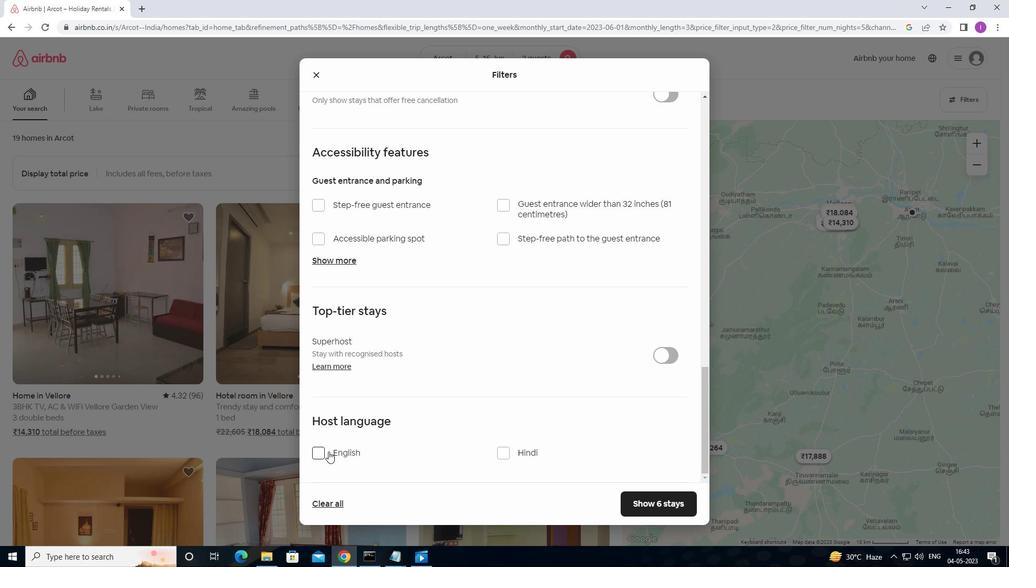 
Action: Mouse pressed left at (319, 454)
Screenshot: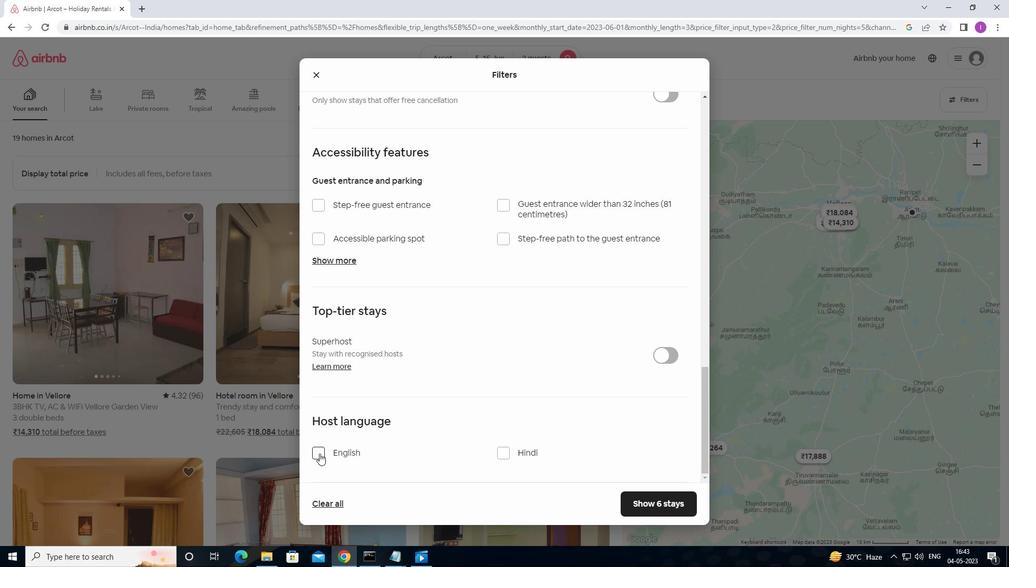
Action: Mouse moved to (641, 505)
Screenshot: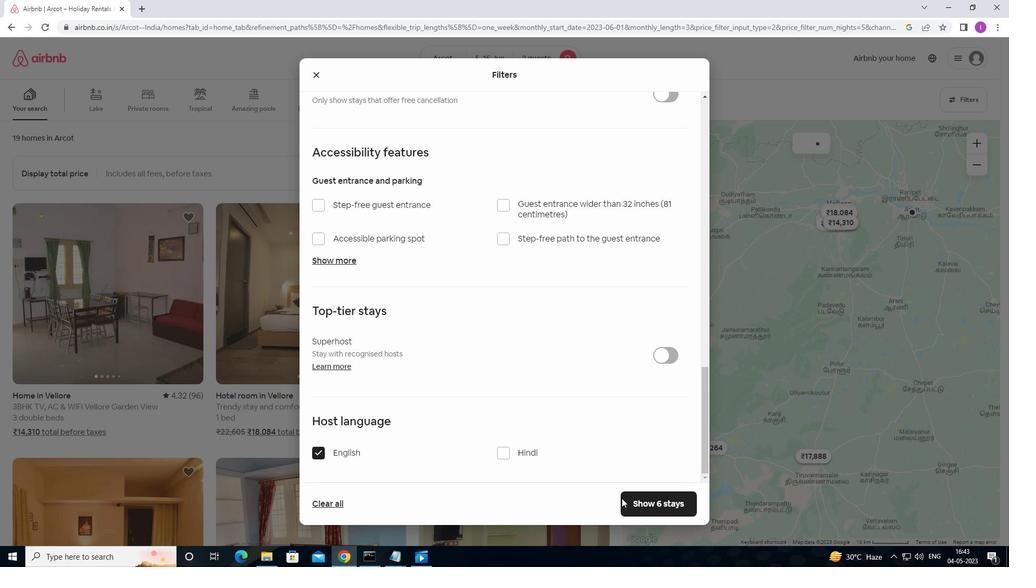 
Action: Mouse pressed left at (641, 505)
Screenshot: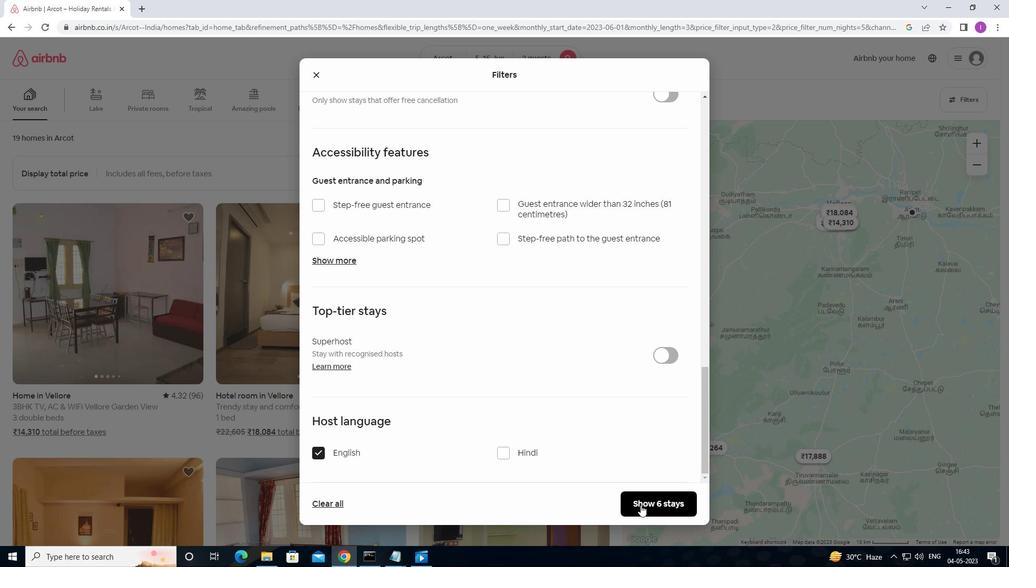 
Action: Mouse moved to (622, 412)
Screenshot: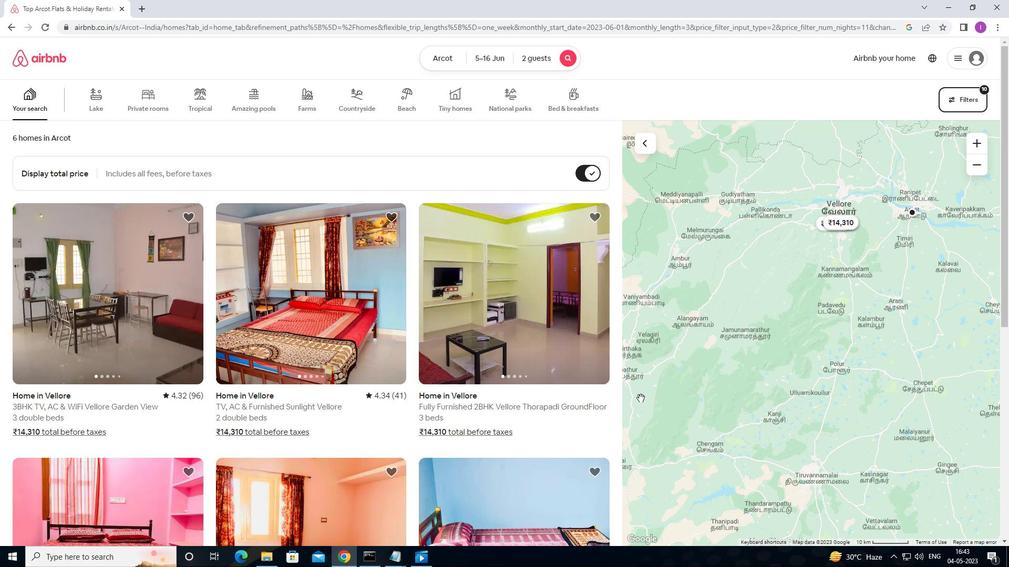 
